 Task: Look for products in the category "Babies & Kids" from Thinkbaby only.
Action: Mouse moved to (316, 123)
Screenshot: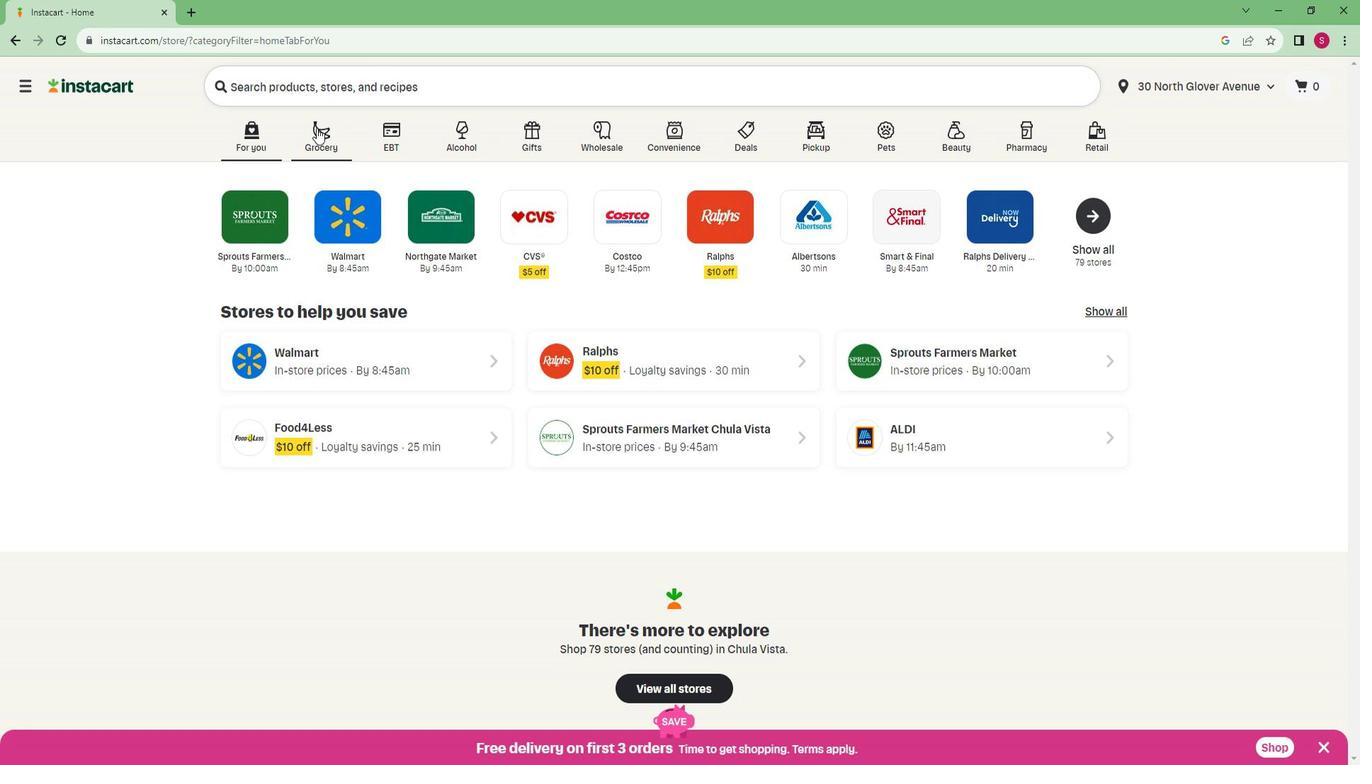 
Action: Mouse pressed left at (316, 123)
Screenshot: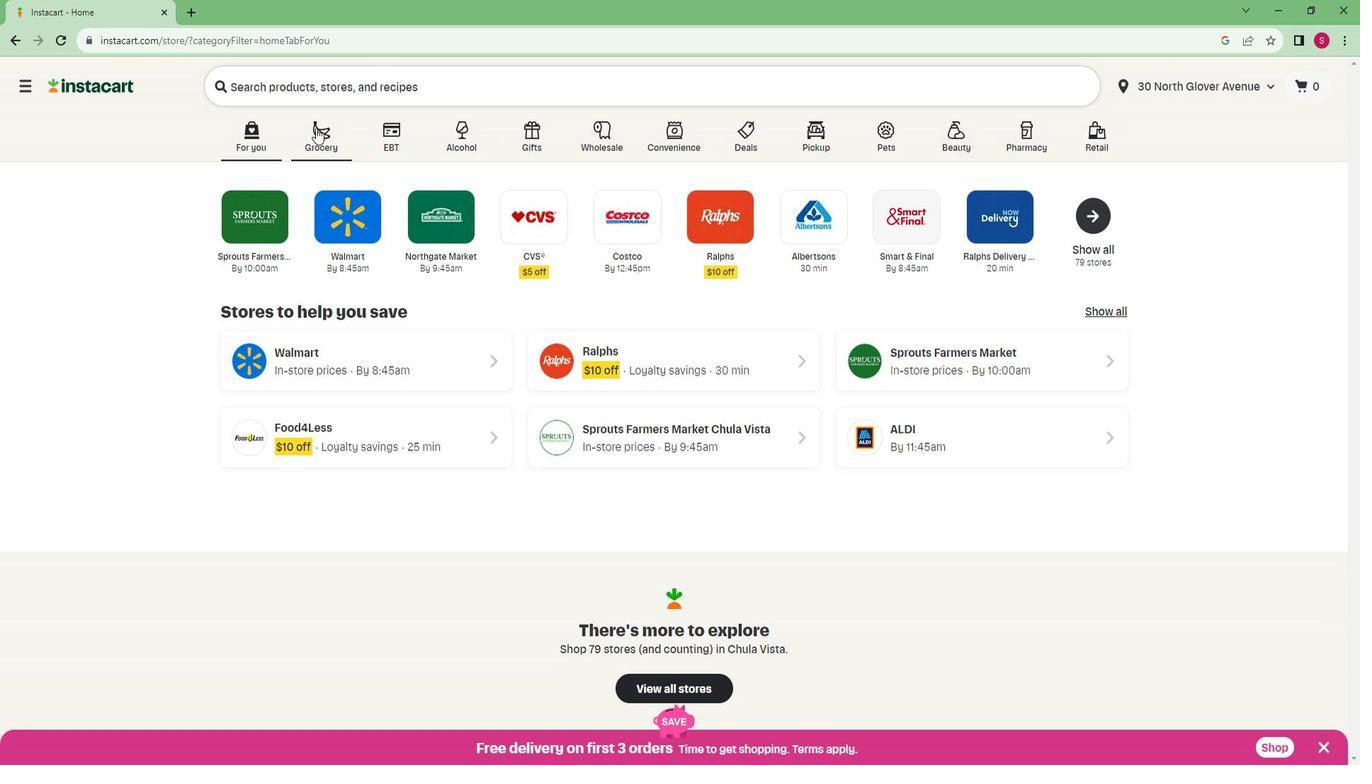 
Action: Mouse moved to (288, 389)
Screenshot: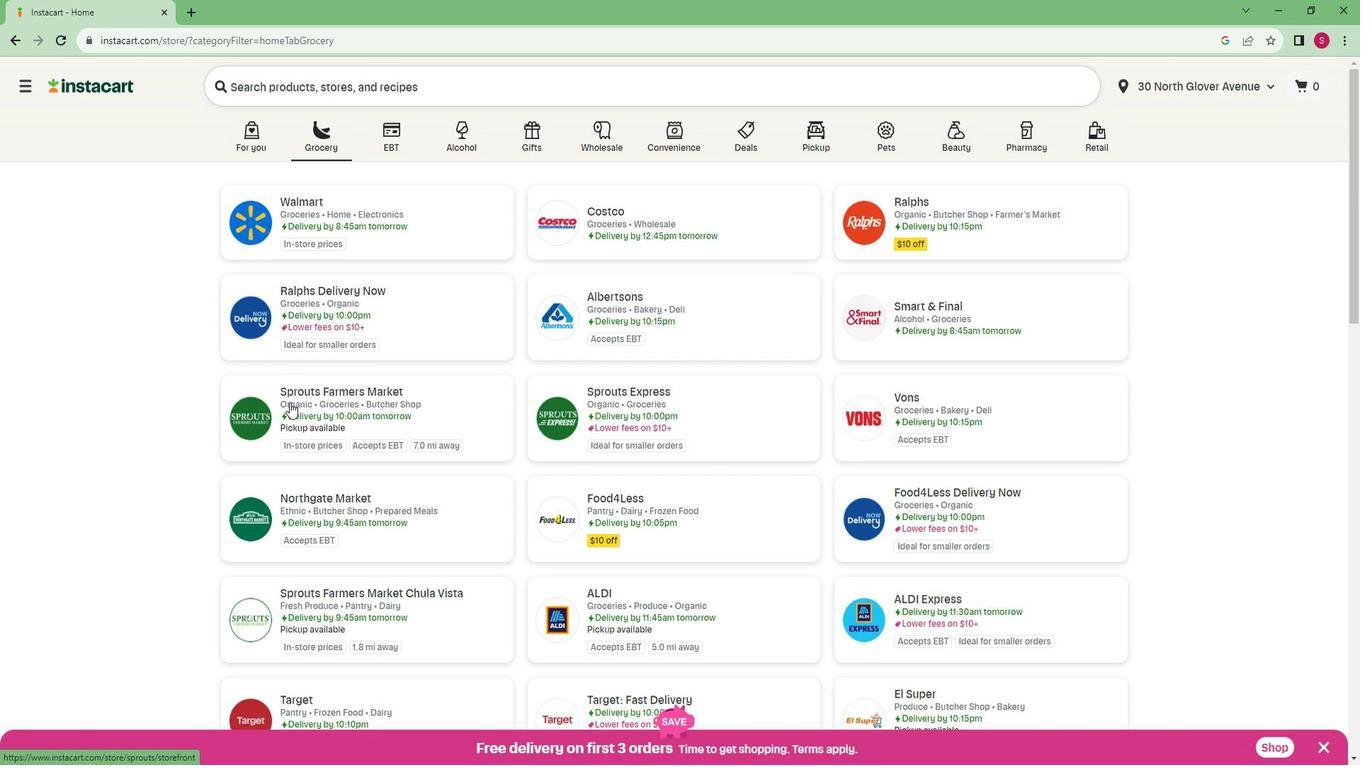 
Action: Mouse pressed left at (288, 389)
Screenshot: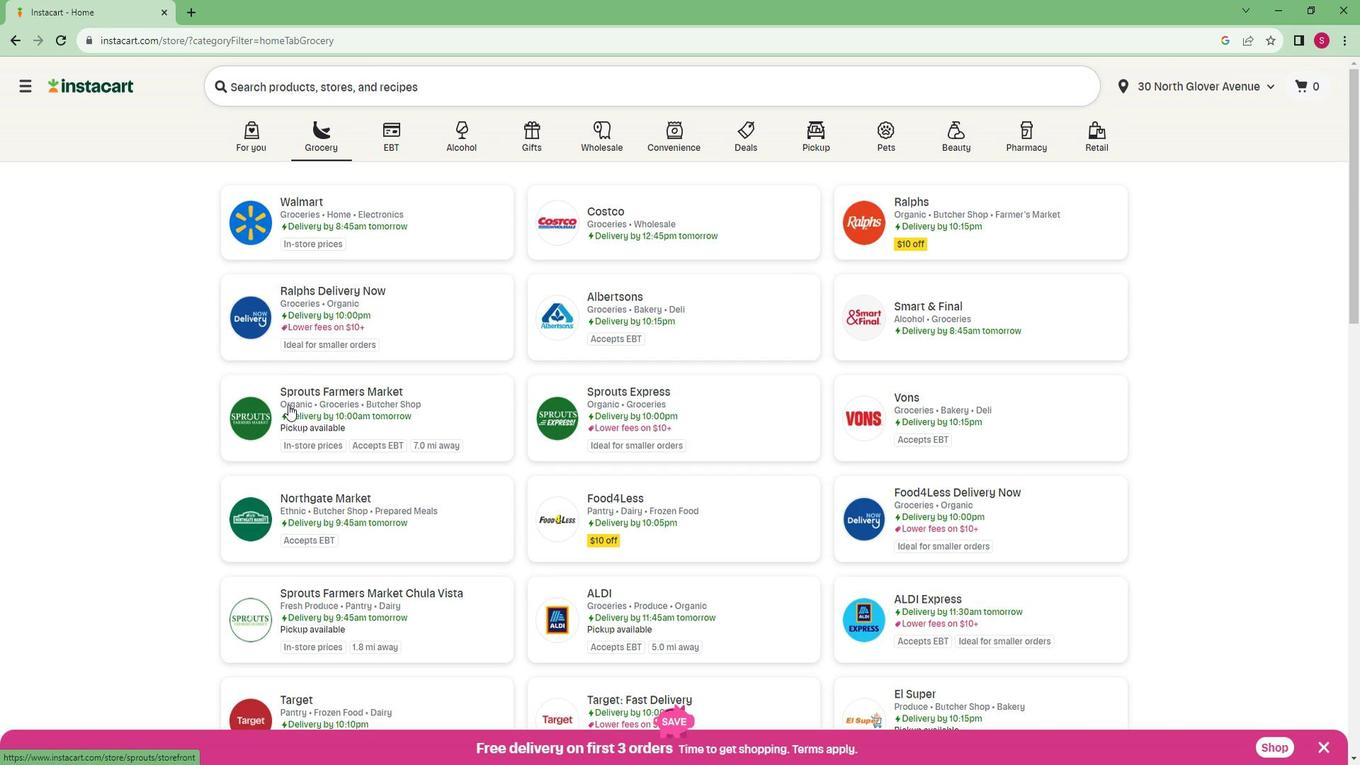 
Action: Mouse moved to (85, 557)
Screenshot: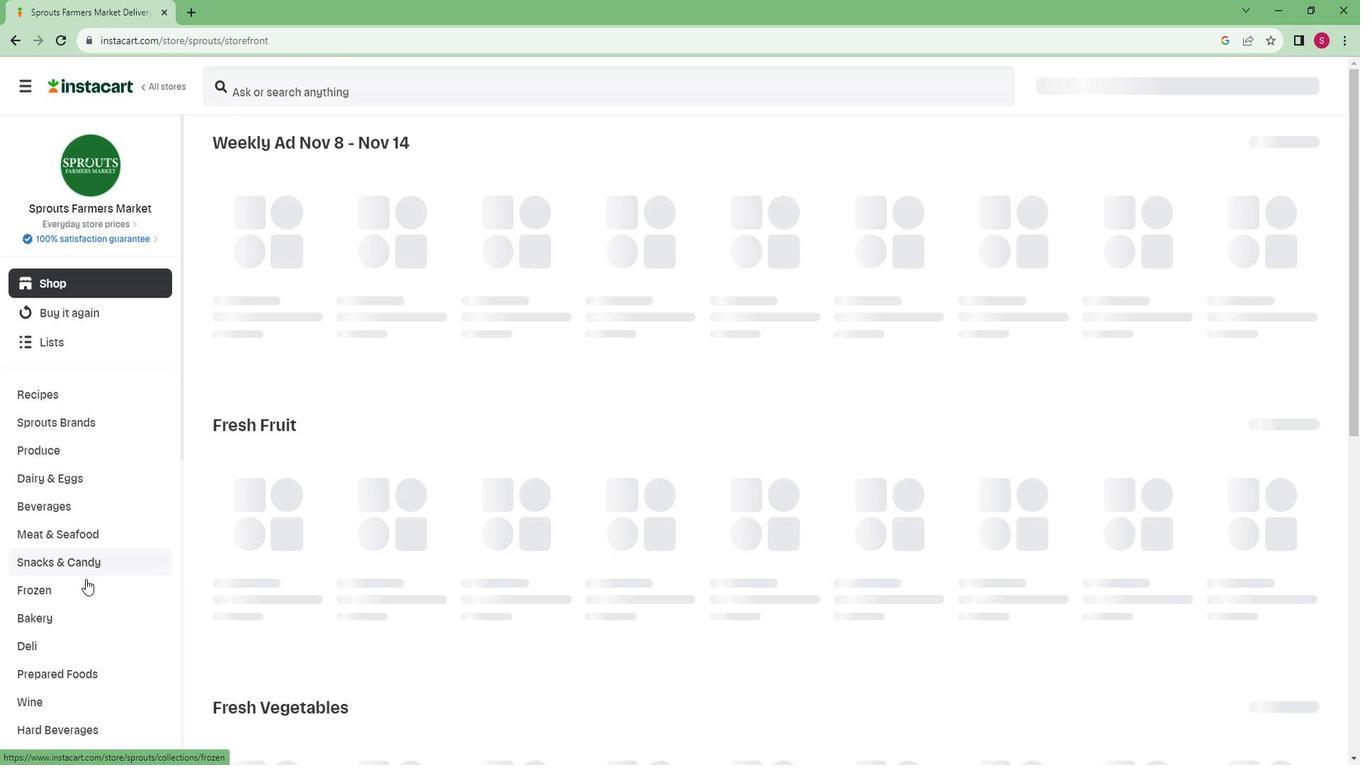 
Action: Mouse scrolled (85, 557) with delta (0, 0)
Screenshot: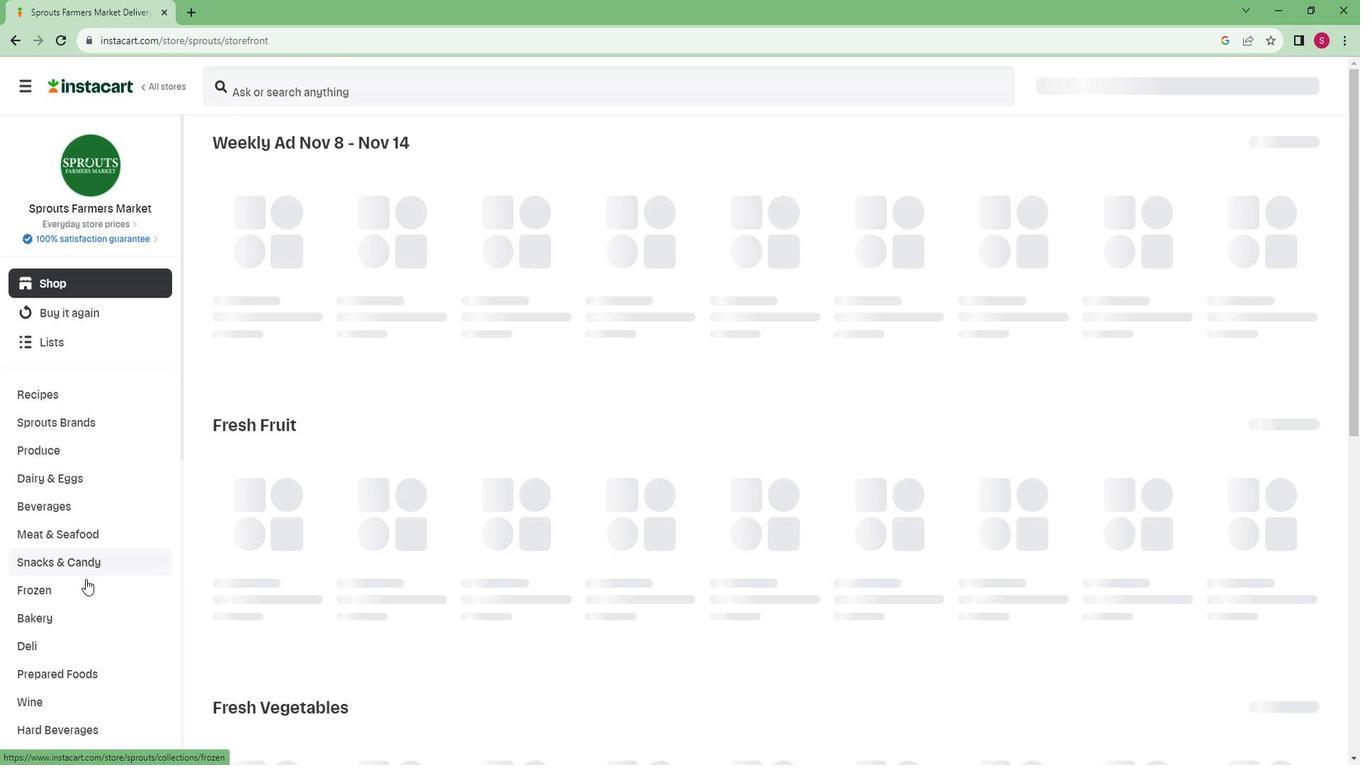
Action: Mouse scrolled (85, 557) with delta (0, 0)
Screenshot: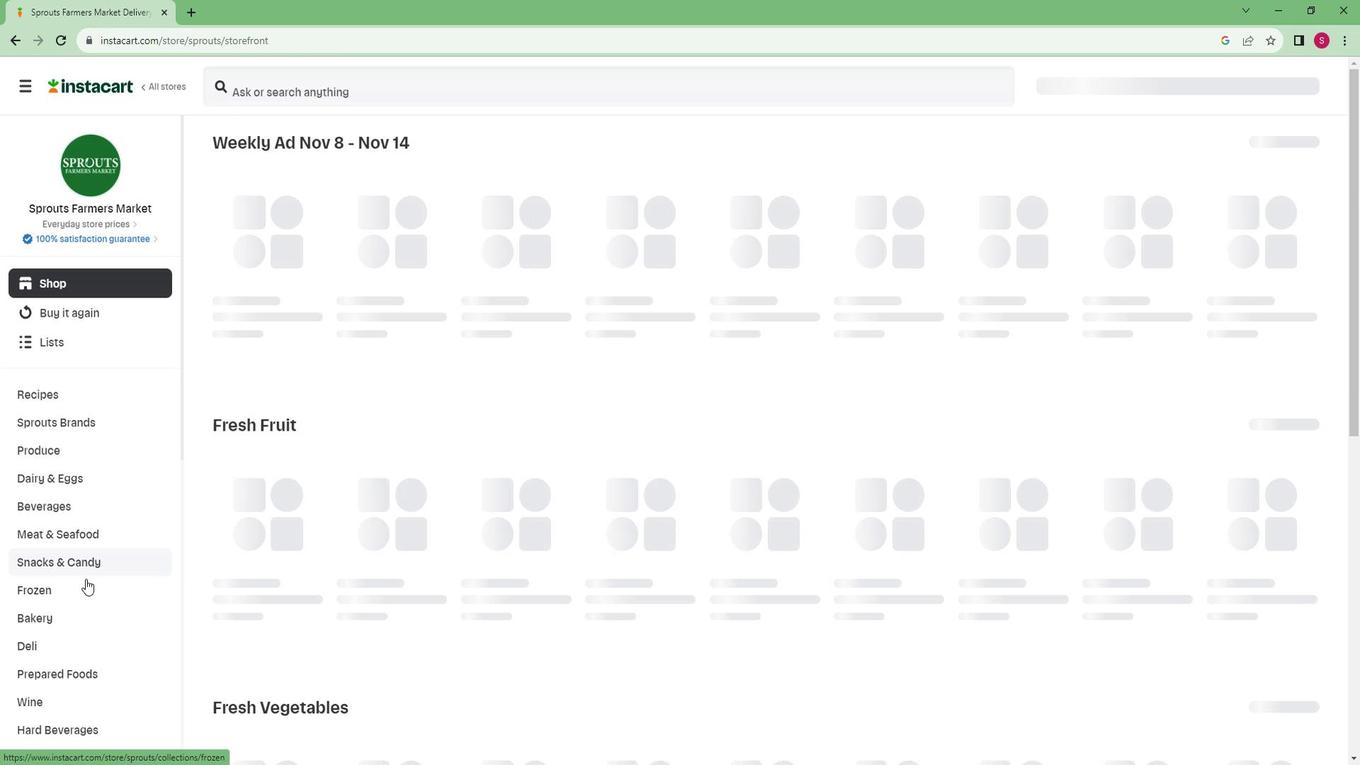 
Action: Mouse moved to (85, 558)
Screenshot: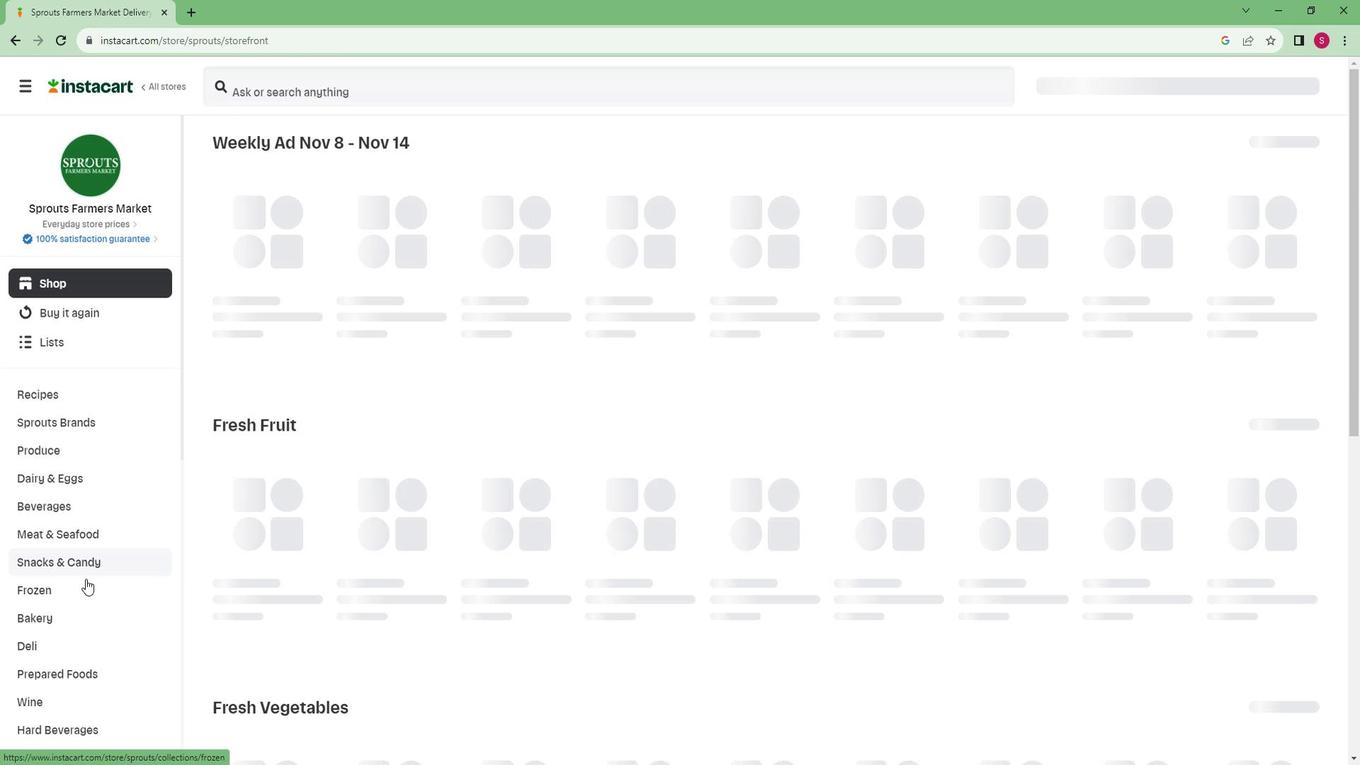 
Action: Mouse scrolled (85, 557) with delta (0, 0)
Screenshot: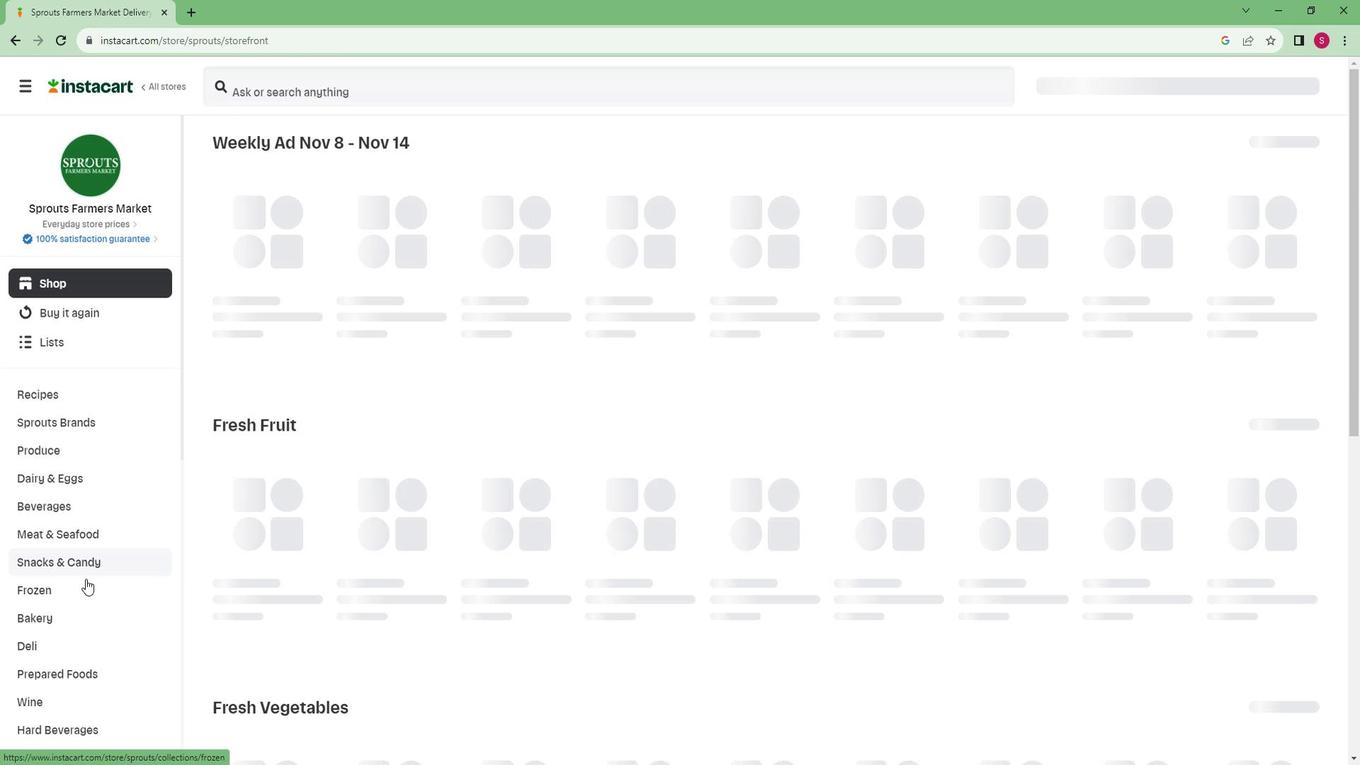 
Action: Mouse scrolled (85, 557) with delta (0, 0)
Screenshot: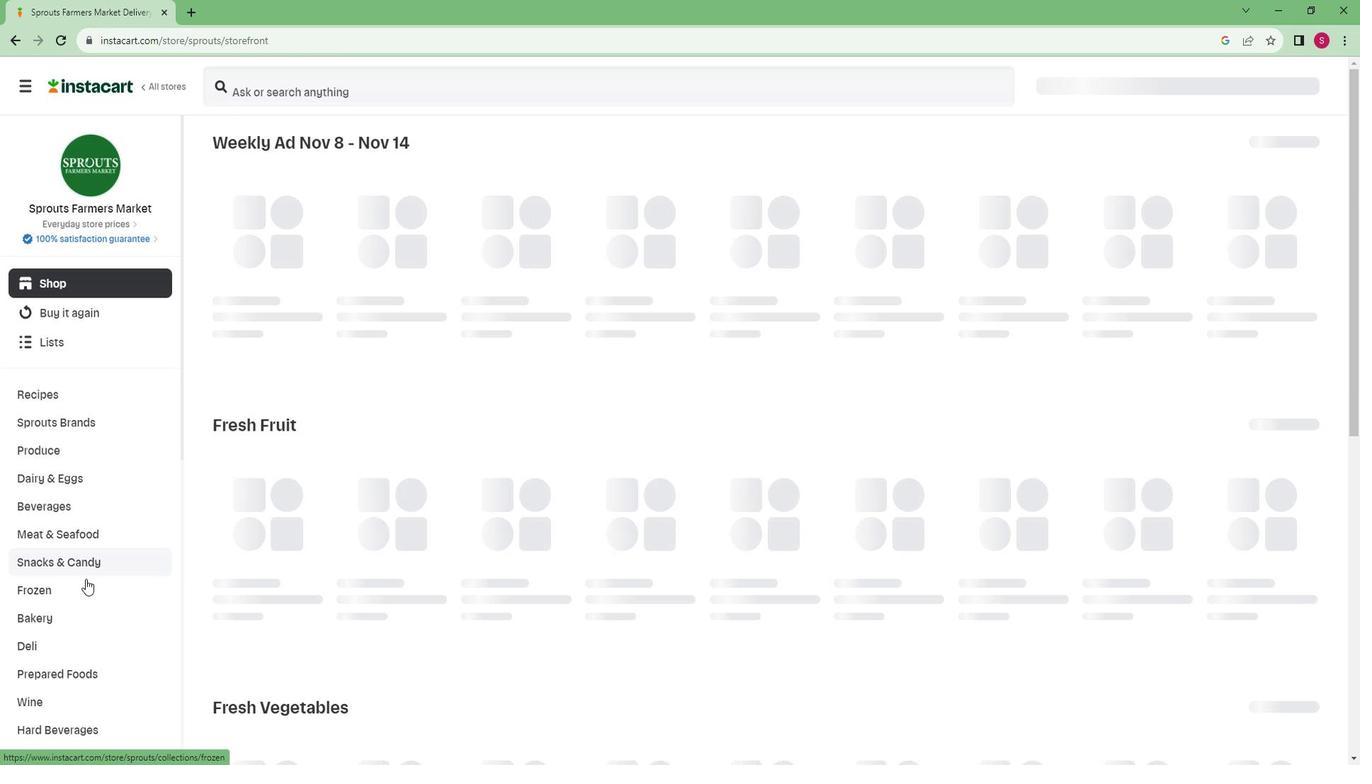 
Action: Mouse moved to (85, 558)
Screenshot: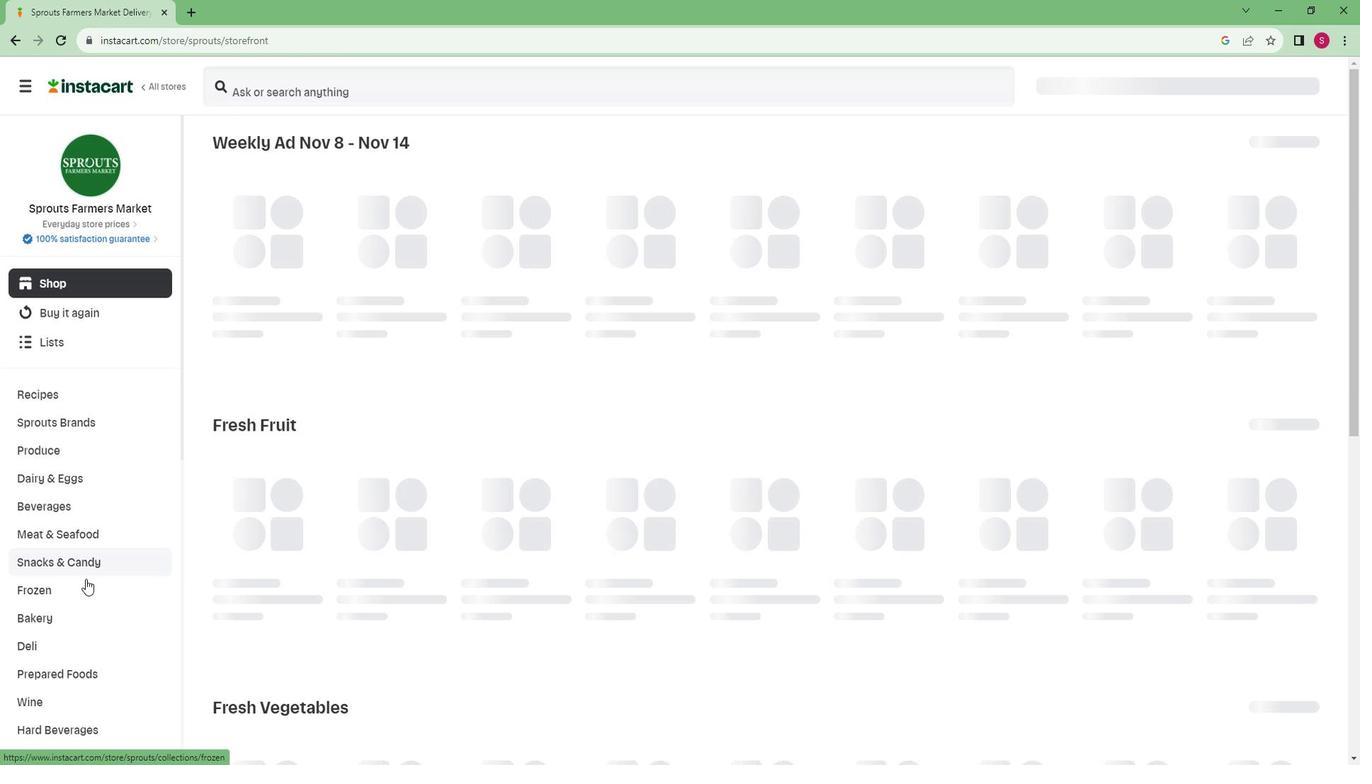 
Action: Mouse scrolled (85, 557) with delta (0, 0)
Screenshot: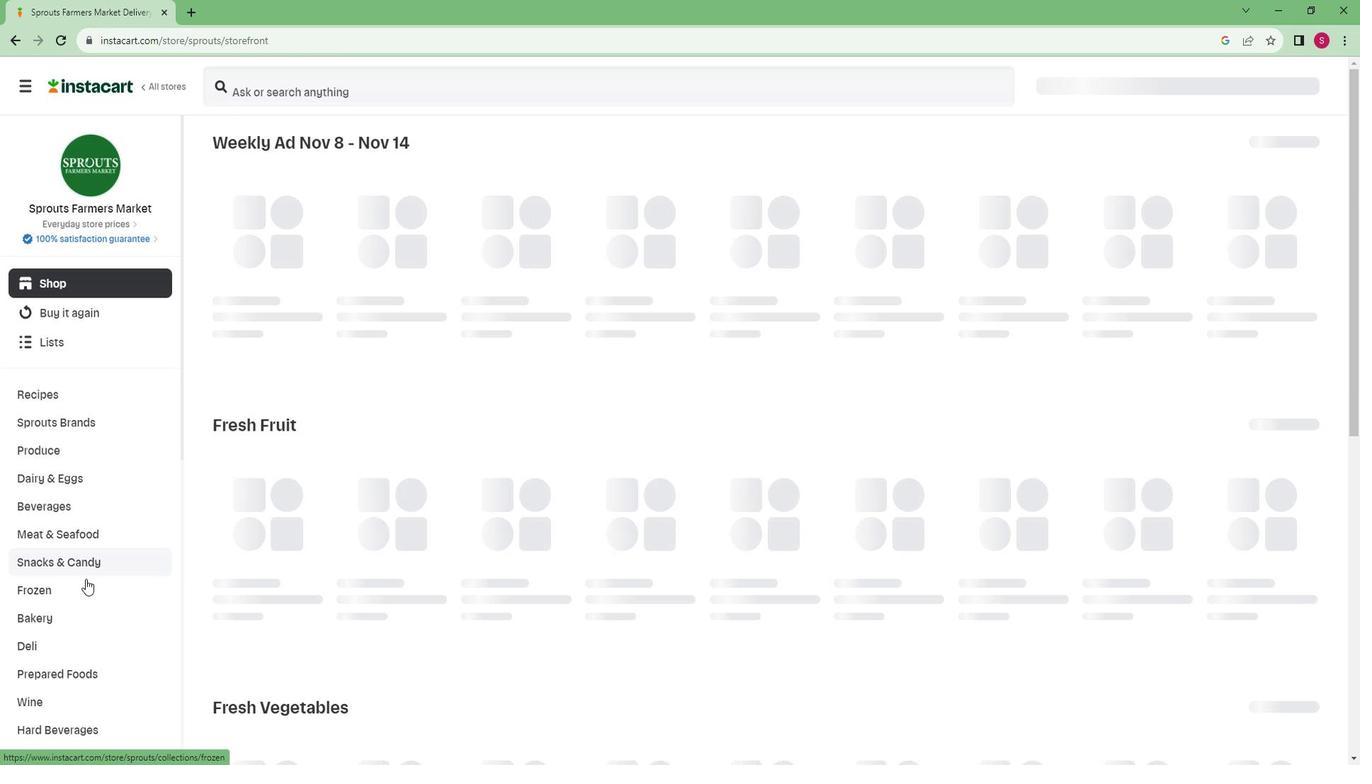 
Action: Mouse moved to (84, 558)
Screenshot: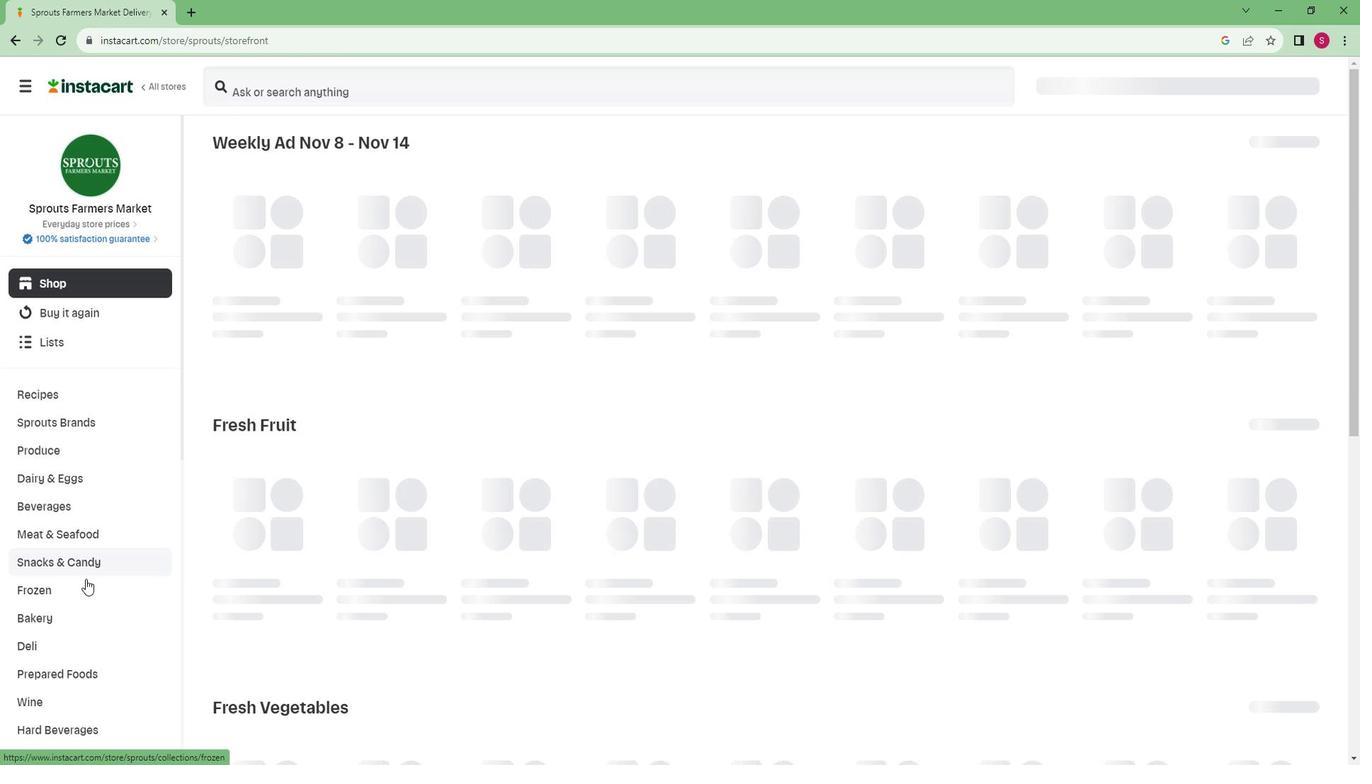 
Action: Mouse scrolled (84, 557) with delta (0, 0)
Screenshot: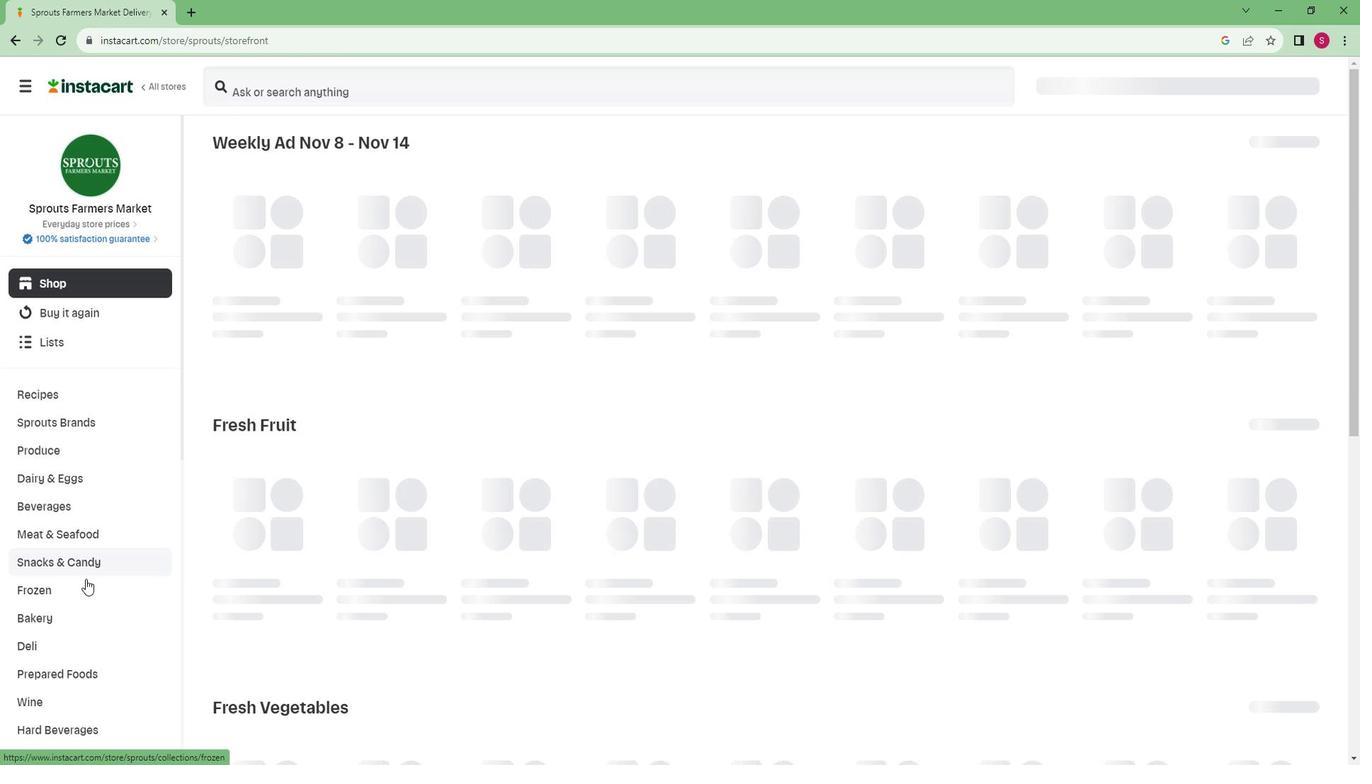 
Action: Mouse moved to (83, 558)
Screenshot: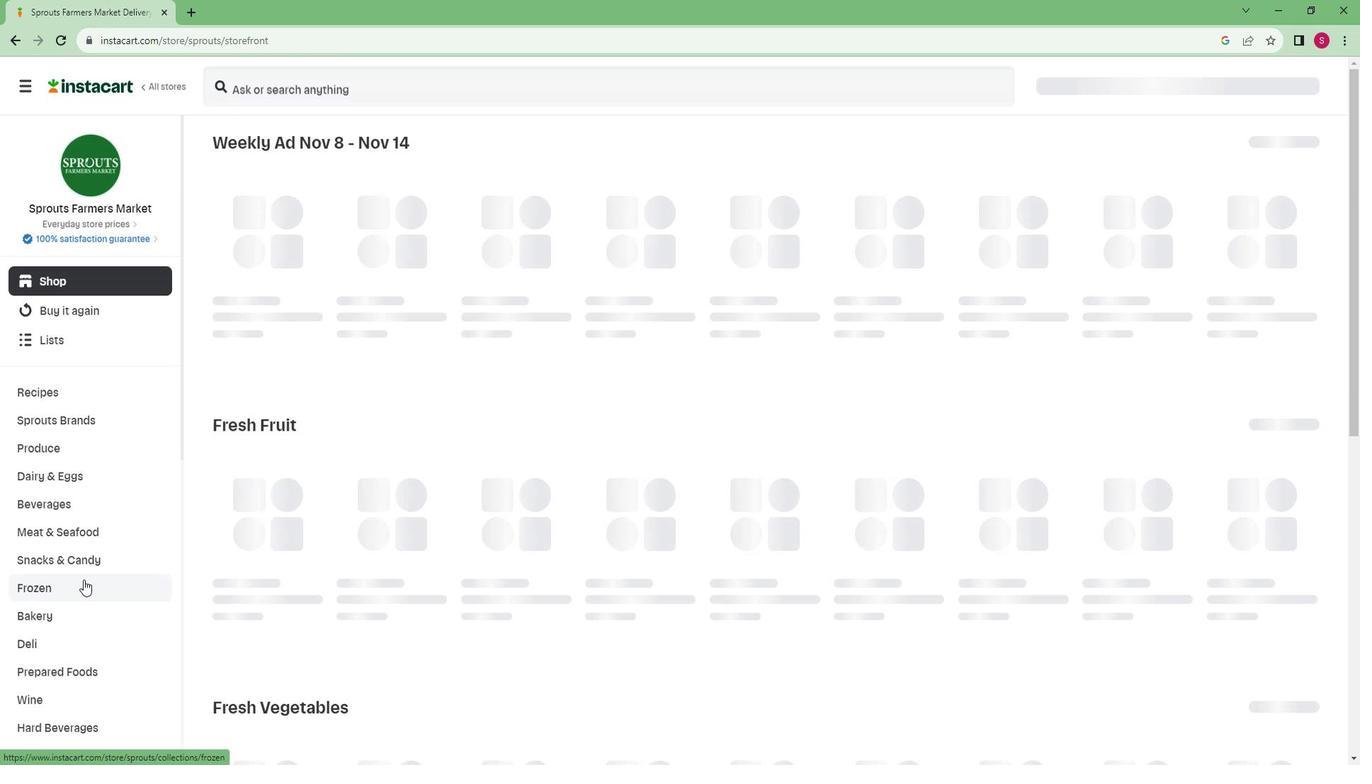 
Action: Mouse scrolled (83, 557) with delta (0, 0)
Screenshot: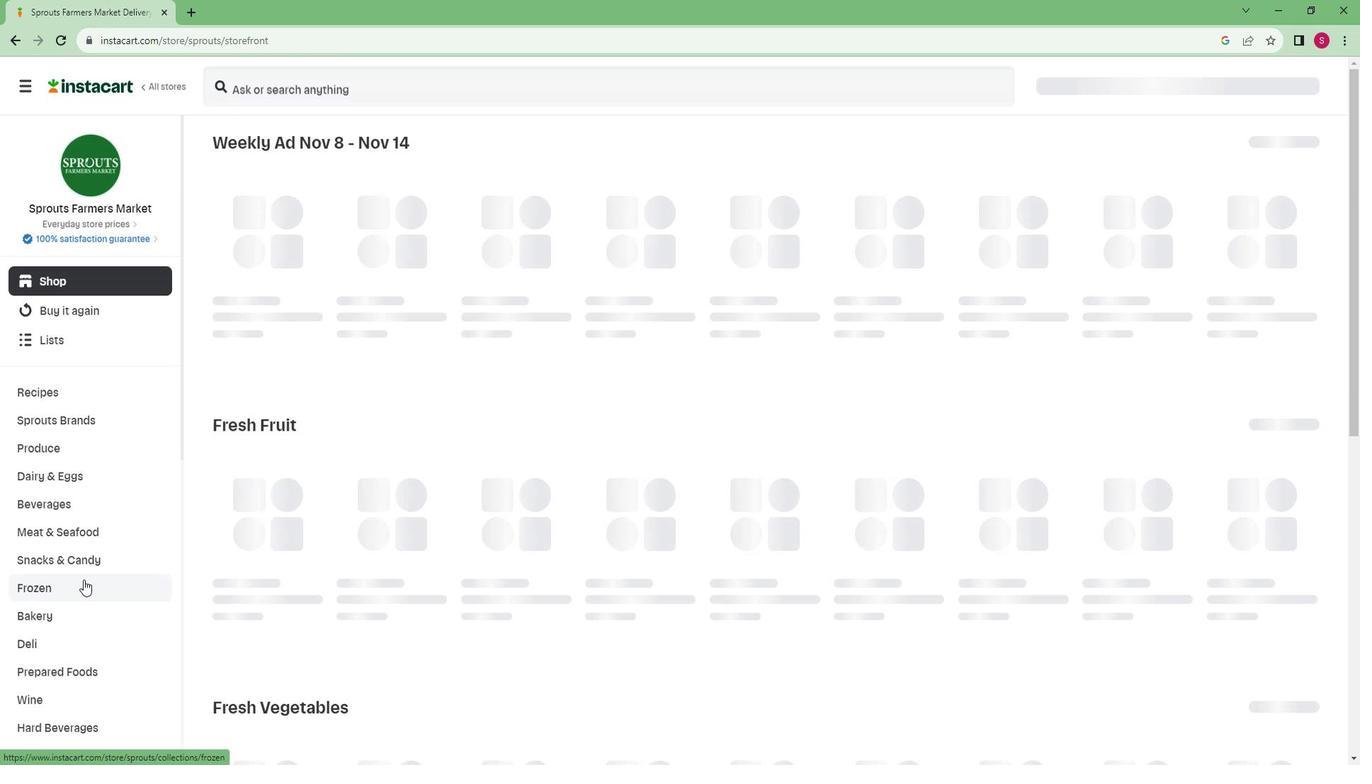 
Action: Mouse moved to (77, 549)
Screenshot: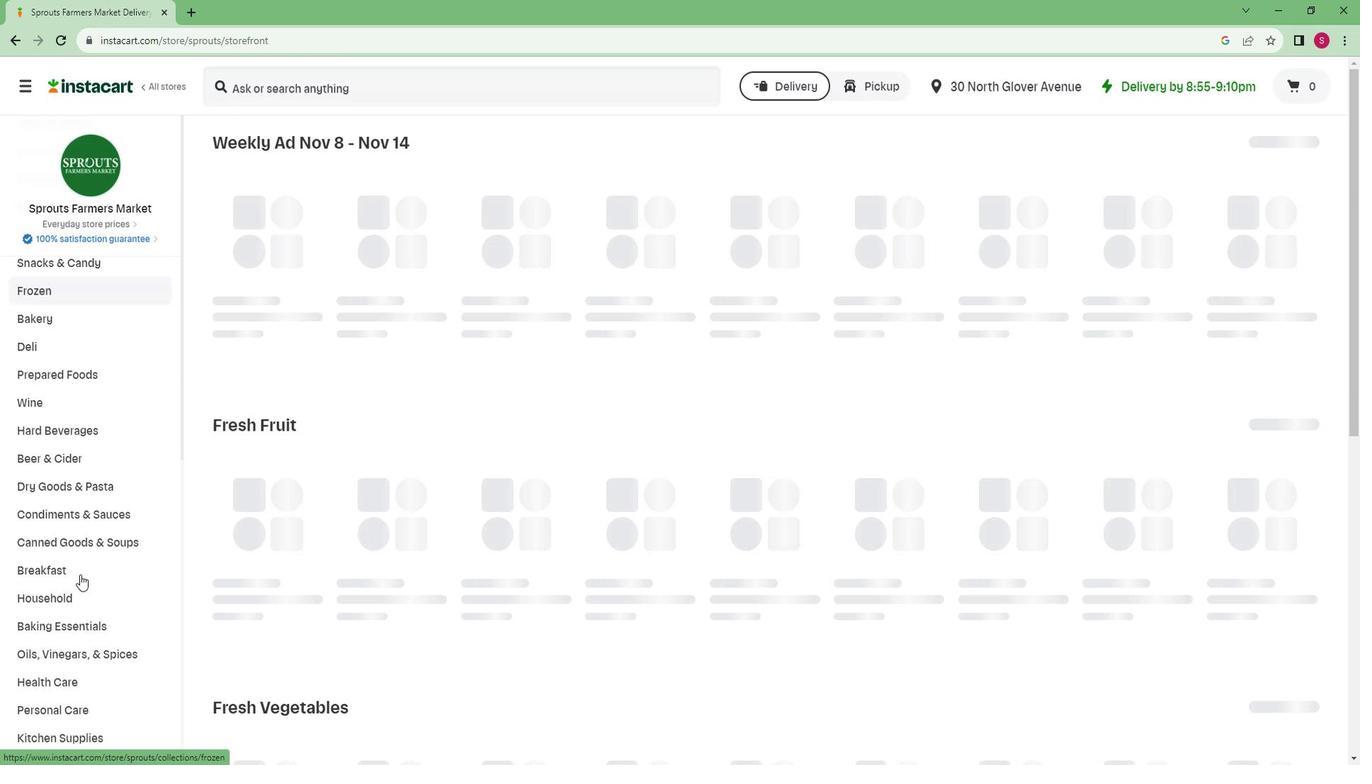 
Action: Mouse scrolled (77, 548) with delta (0, 0)
Screenshot: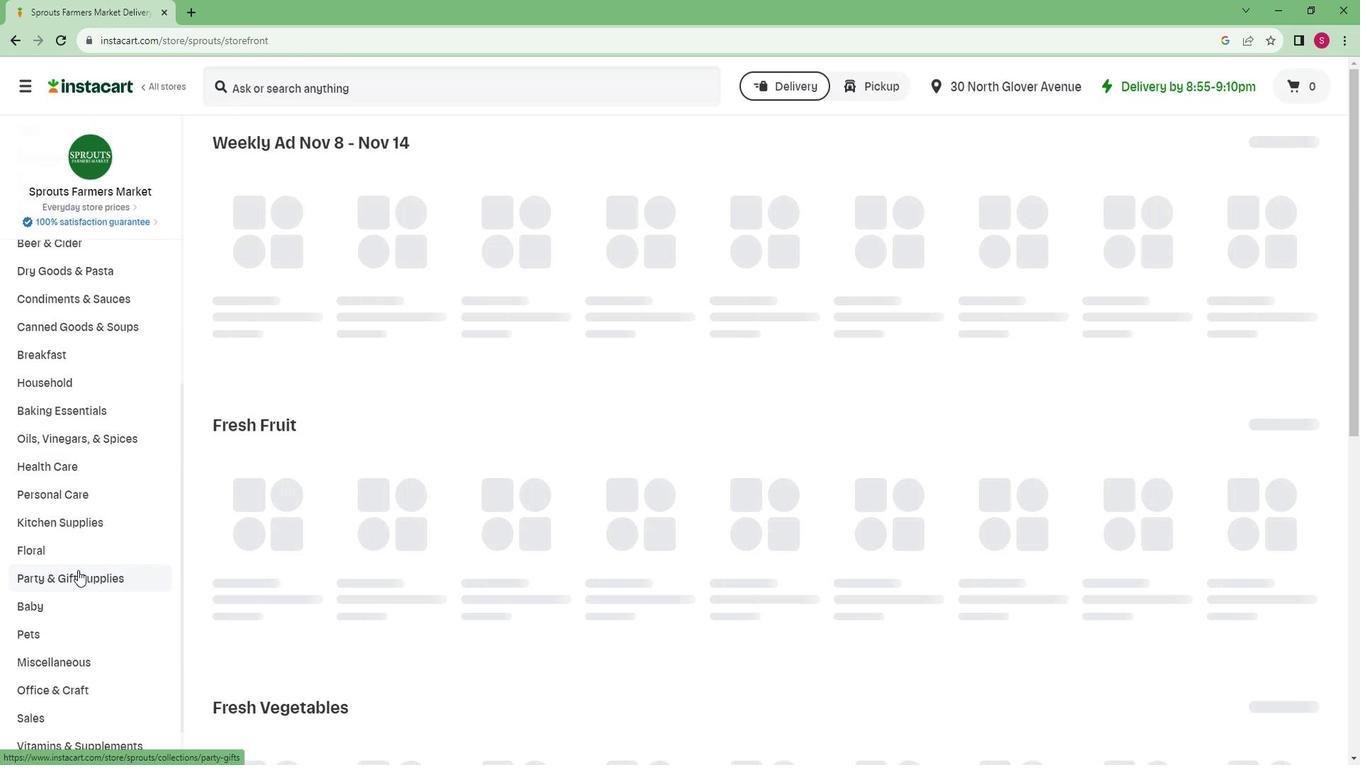 
Action: Mouse scrolled (77, 548) with delta (0, 0)
Screenshot: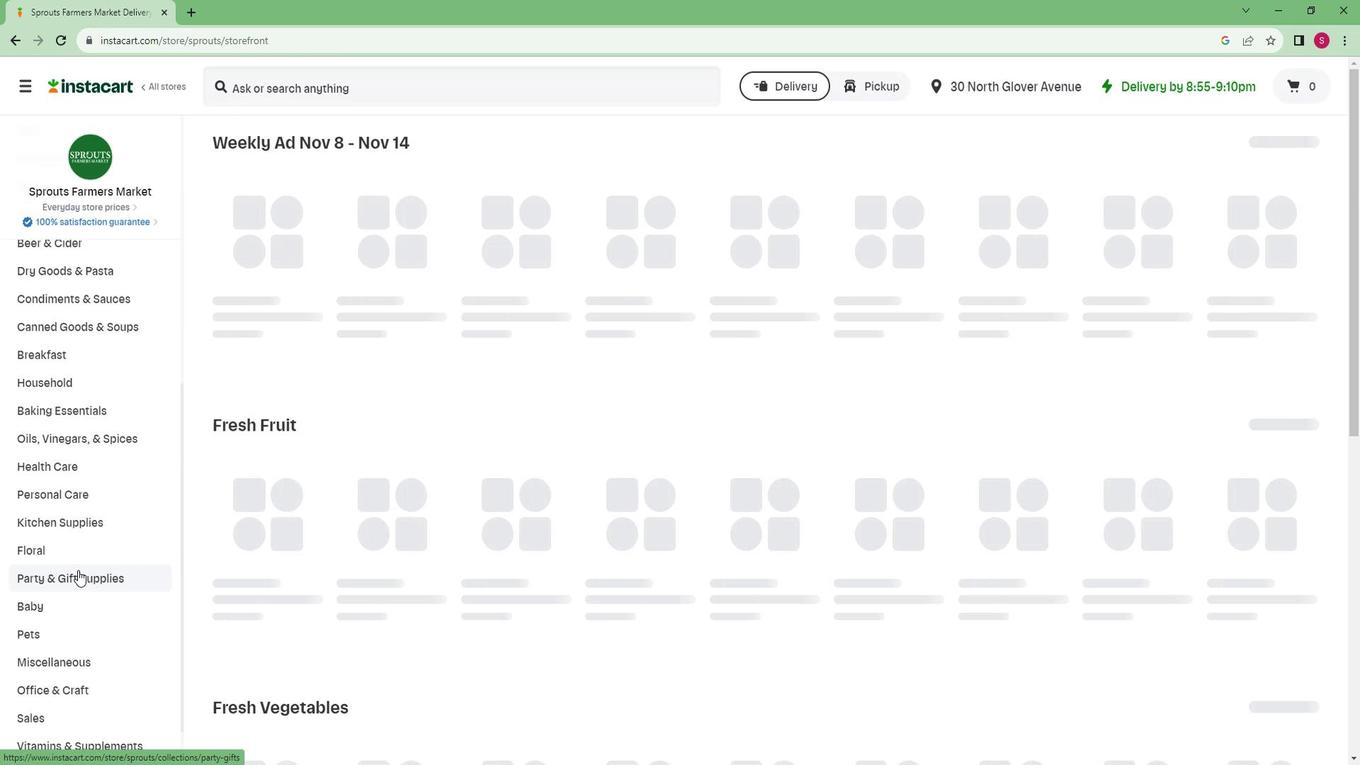 
Action: Mouse scrolled (77, 548) with delta (0, 0)
Screenshot: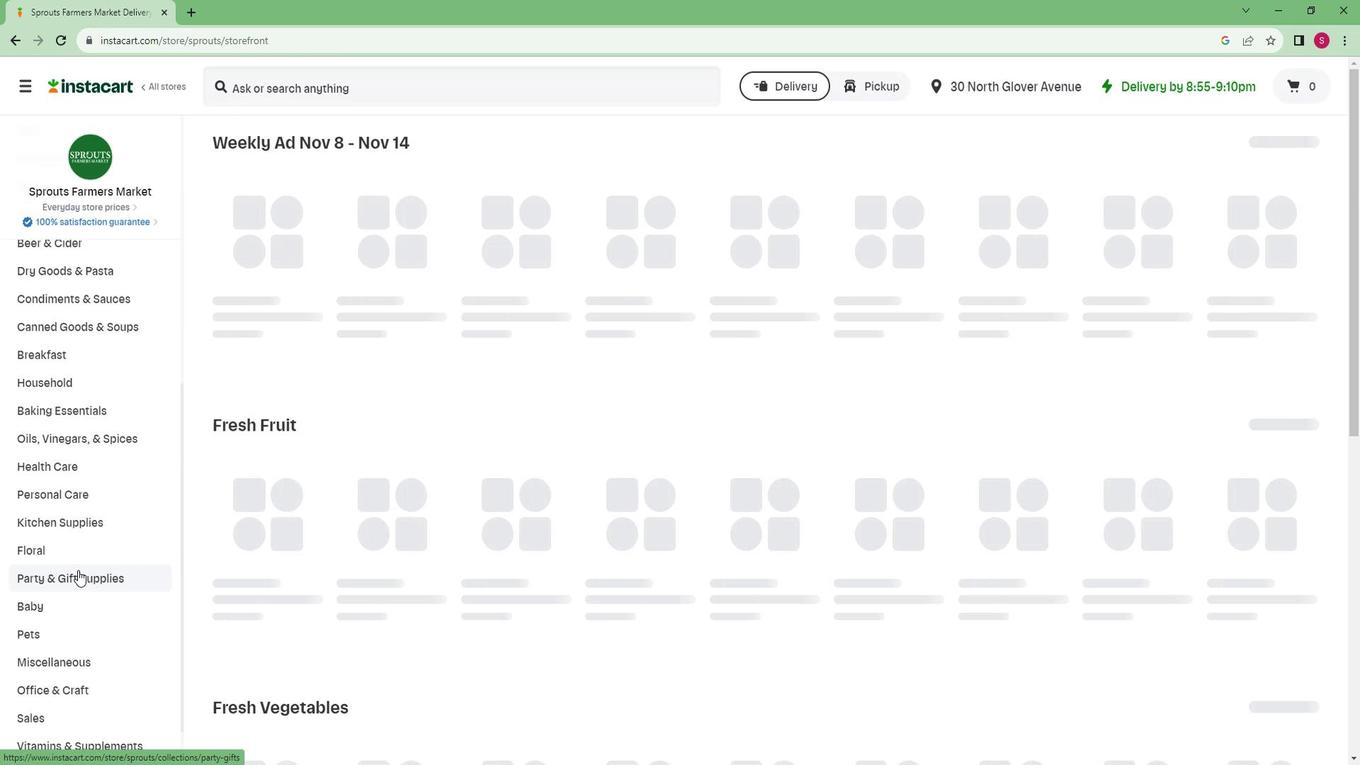 
Action: Mouse scrolled (77, 548) with delta (0, 0)
Screenshot: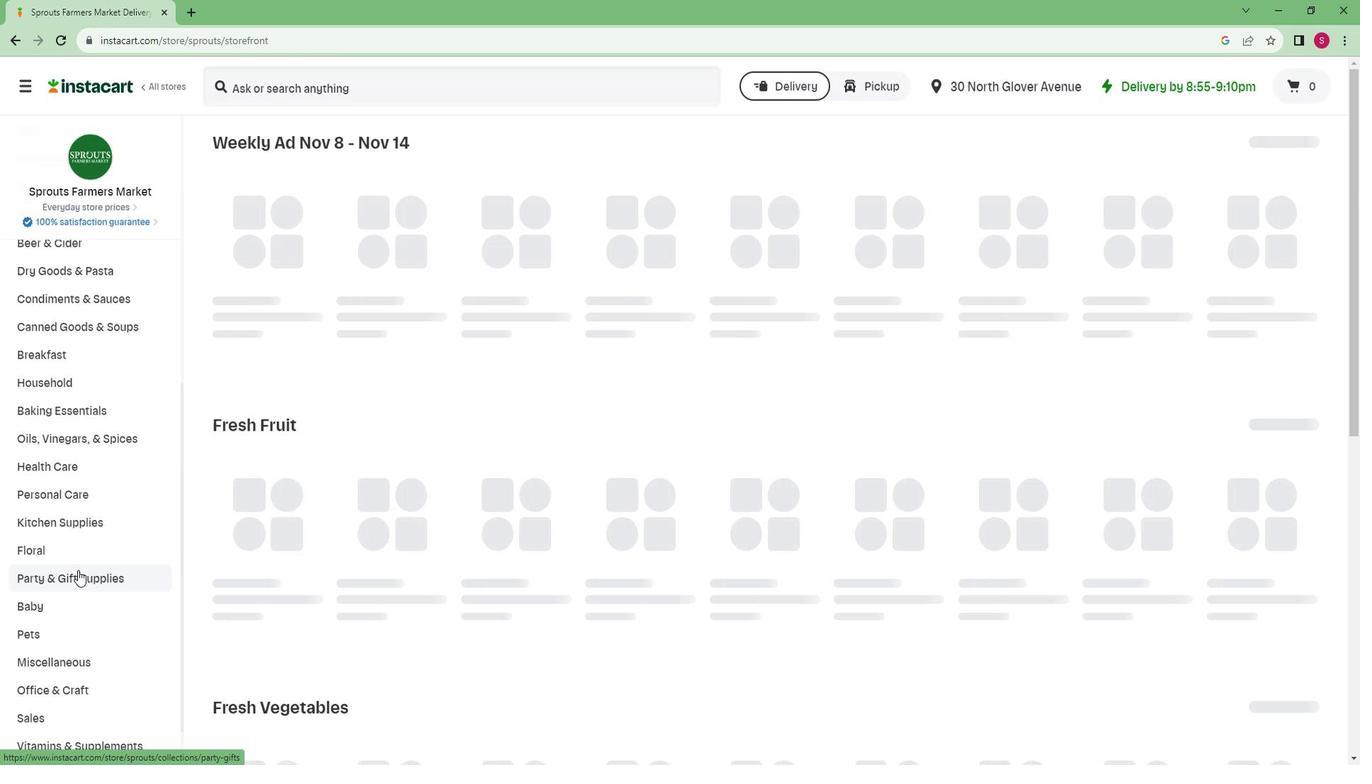 
Action: Mouse scrolled (77, 548) with delta (0, 0)
Screenshot: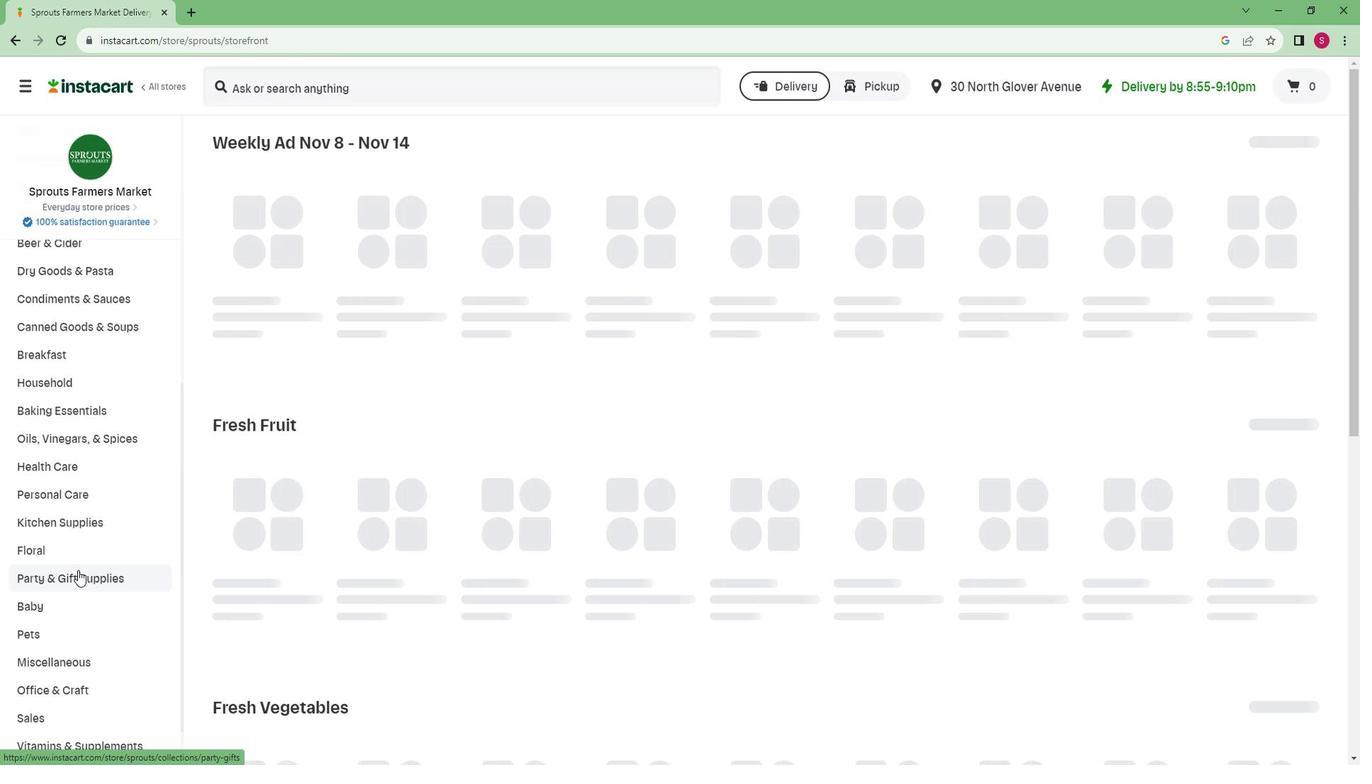 
Action: Mouse scrolled (77, 548) with delta (0, 0)
Screenshot: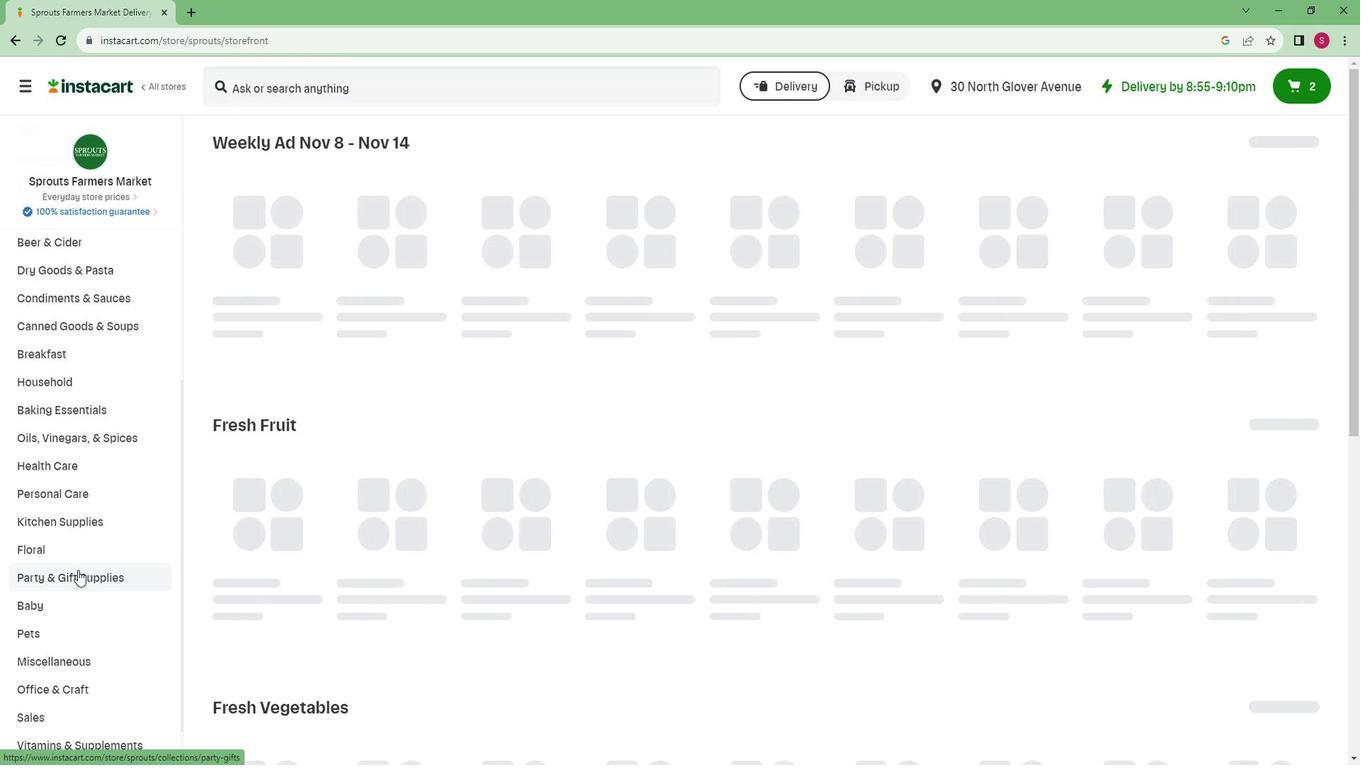 
Action: Mouse moved to (45, 683)
Screenshot: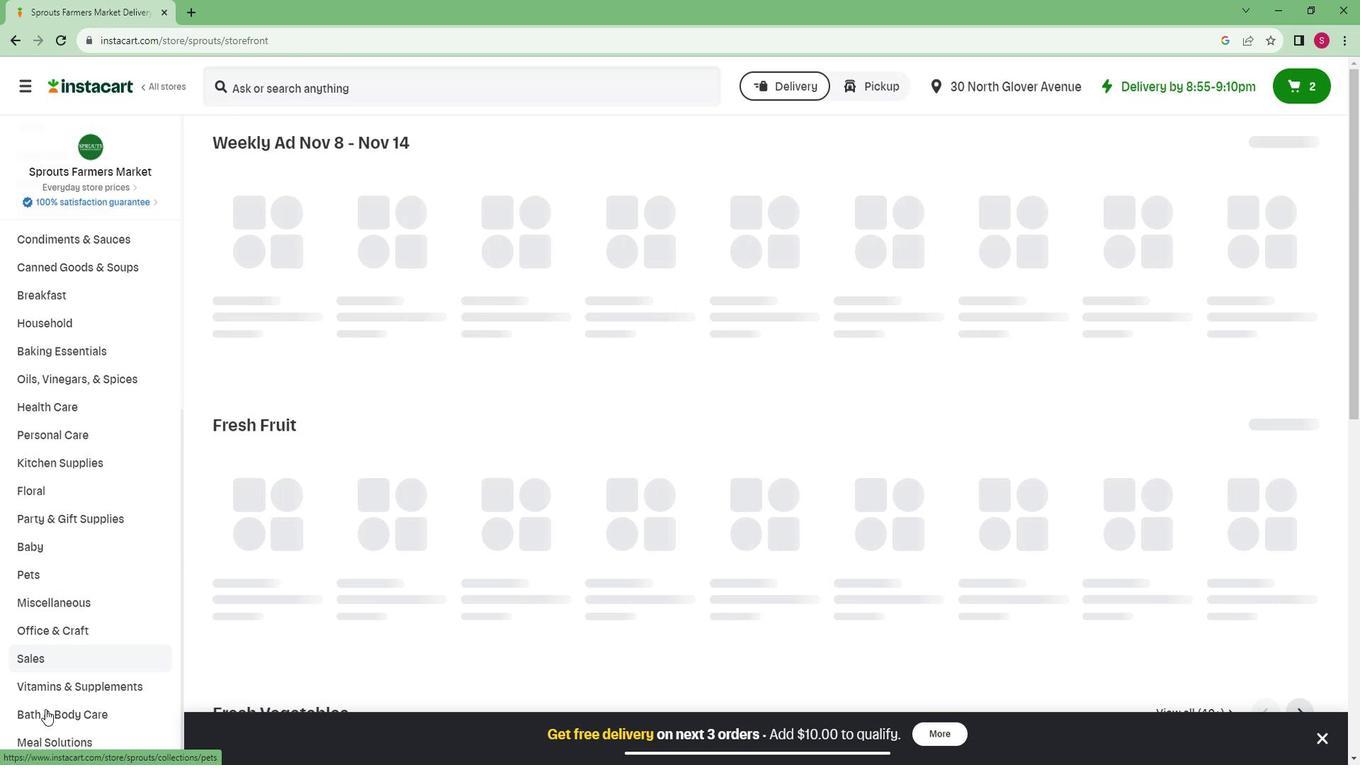 
Action: Mouse pressed left at (45, 683)
Screenshot: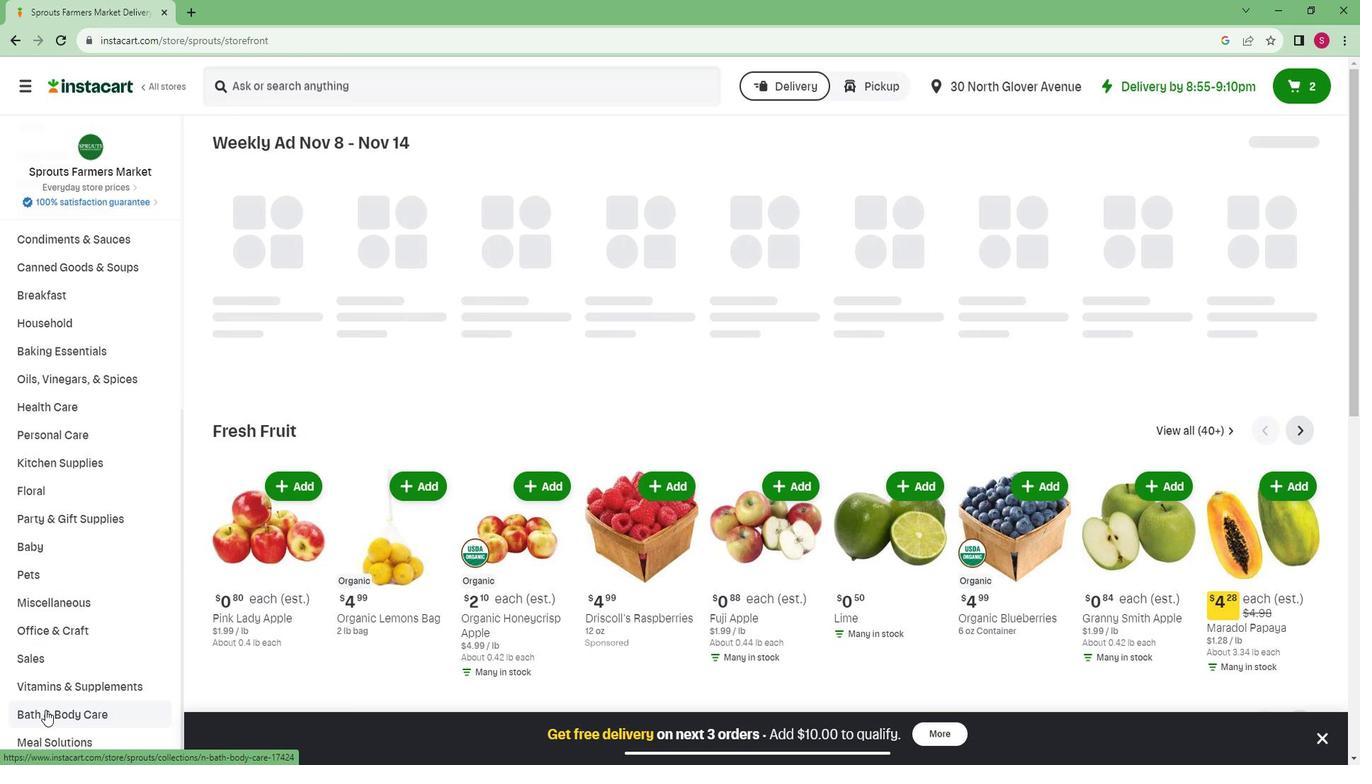 
Action: Mouse moved to (57, 637)
Screenshot: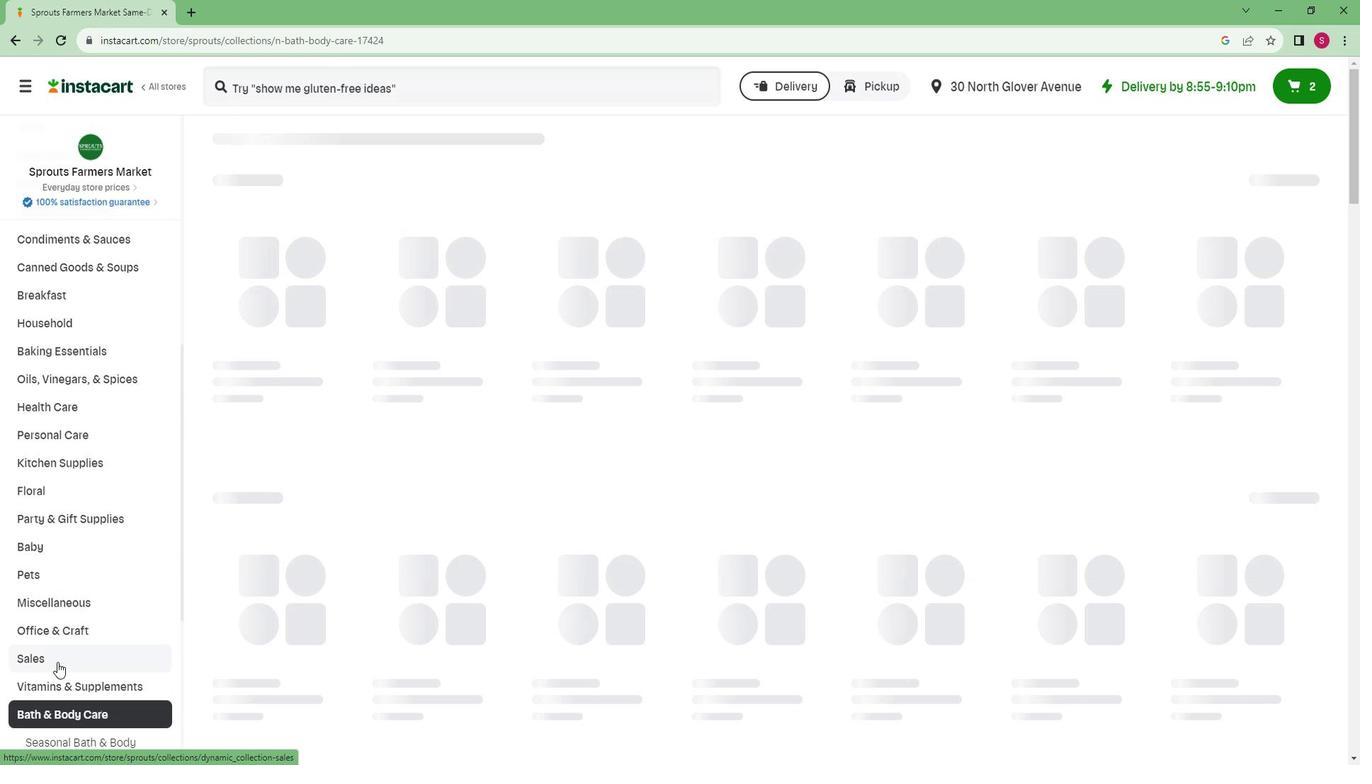 
Action: Mouse scrolled (57, 636) with delta (0, 0)
Screenshot: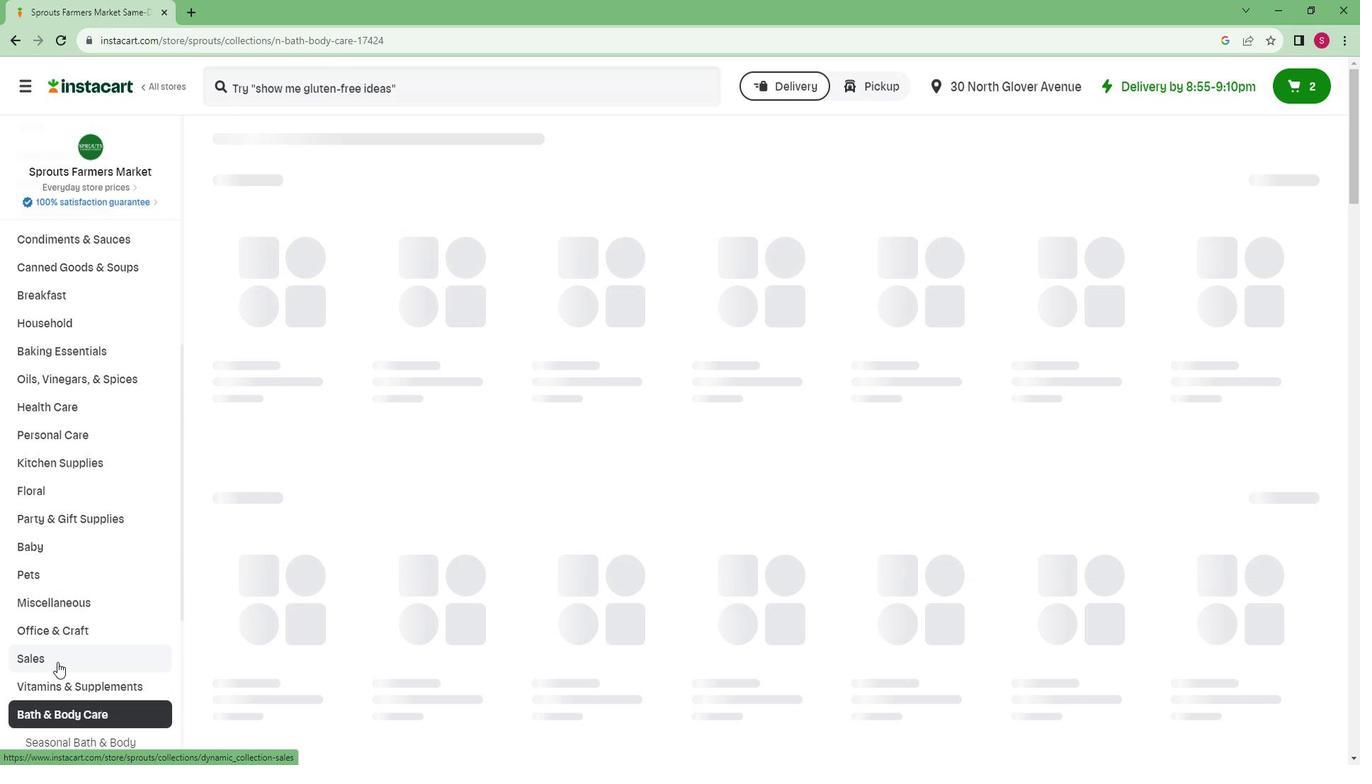 
Action: Mouse scrolled (57, 636) with delta (0, 0)
Screenshot: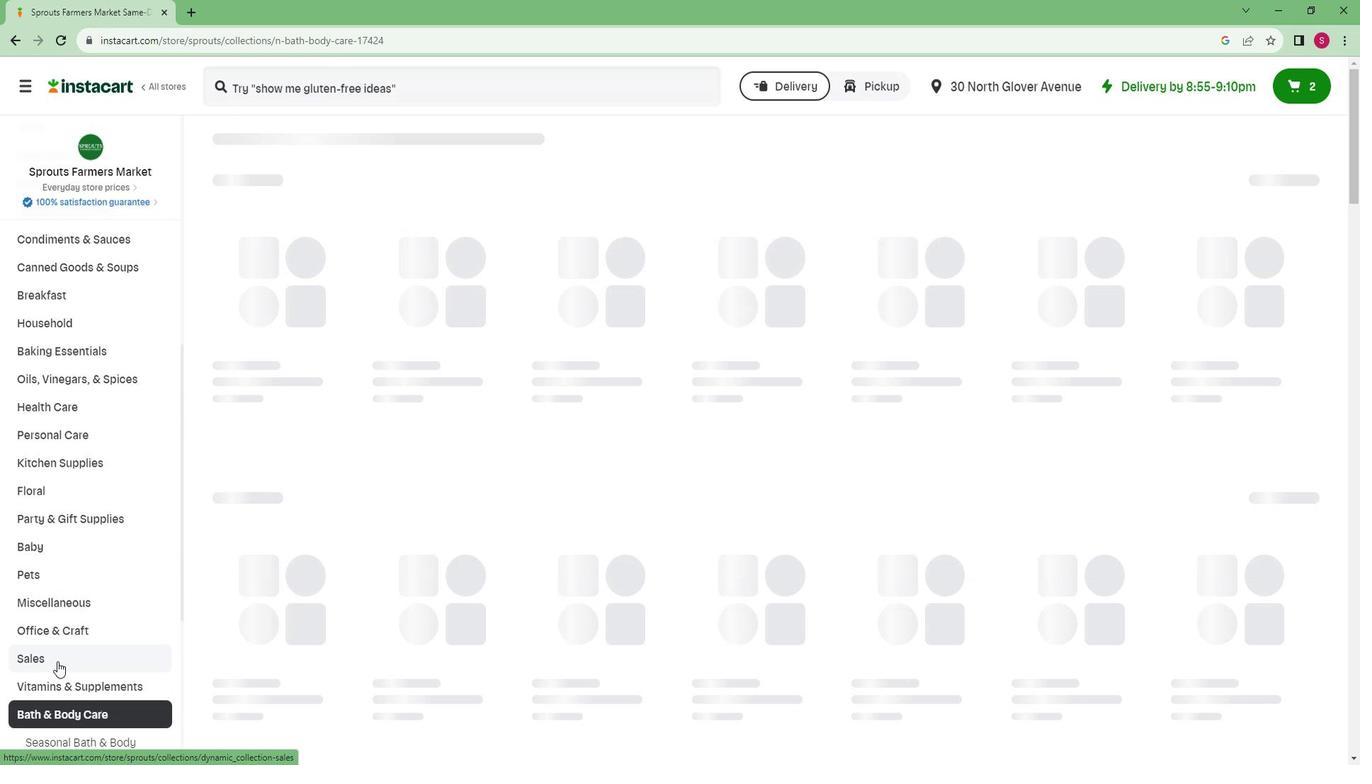 
Action: Mouse scrolled (57, 636) with delta (0, 0)
Screenshot: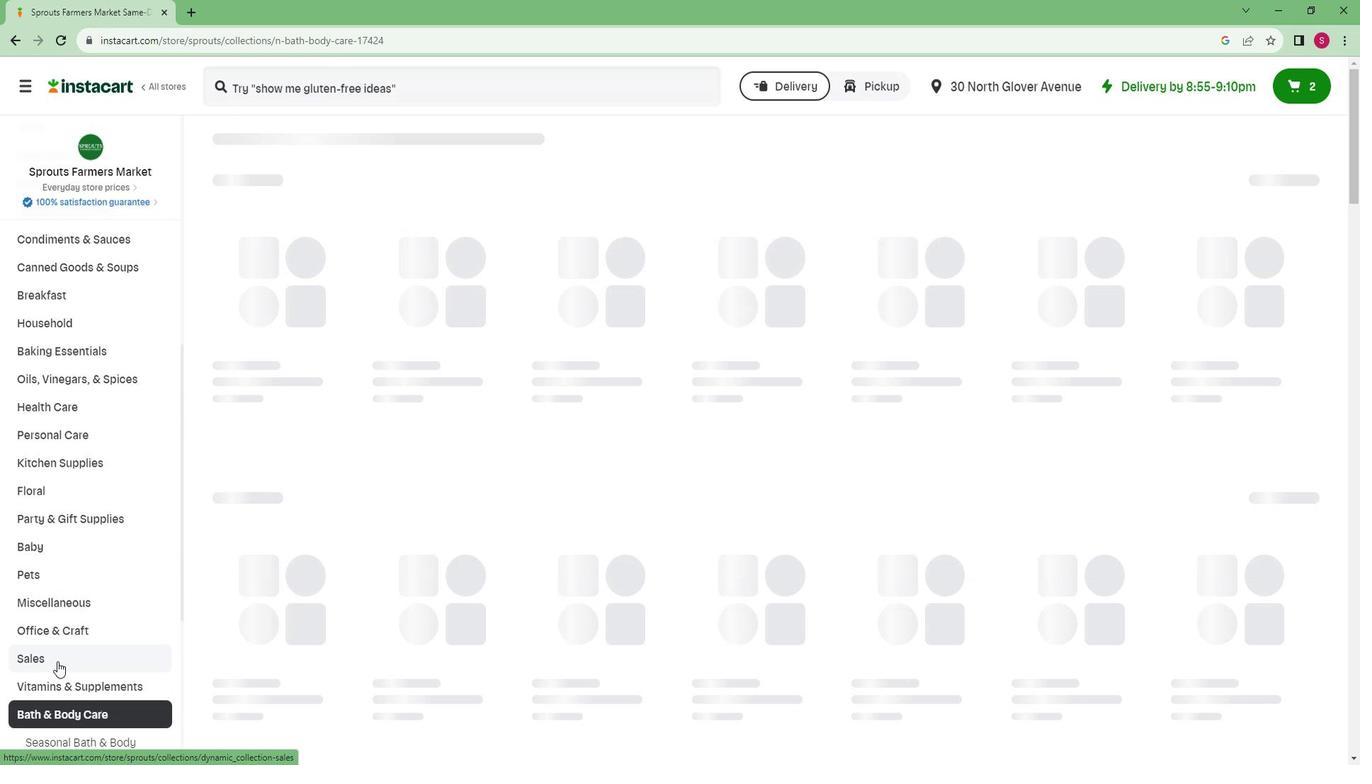 
Action: Mouse scrolled (57, 636) with delta (0, 0)
Screenshot: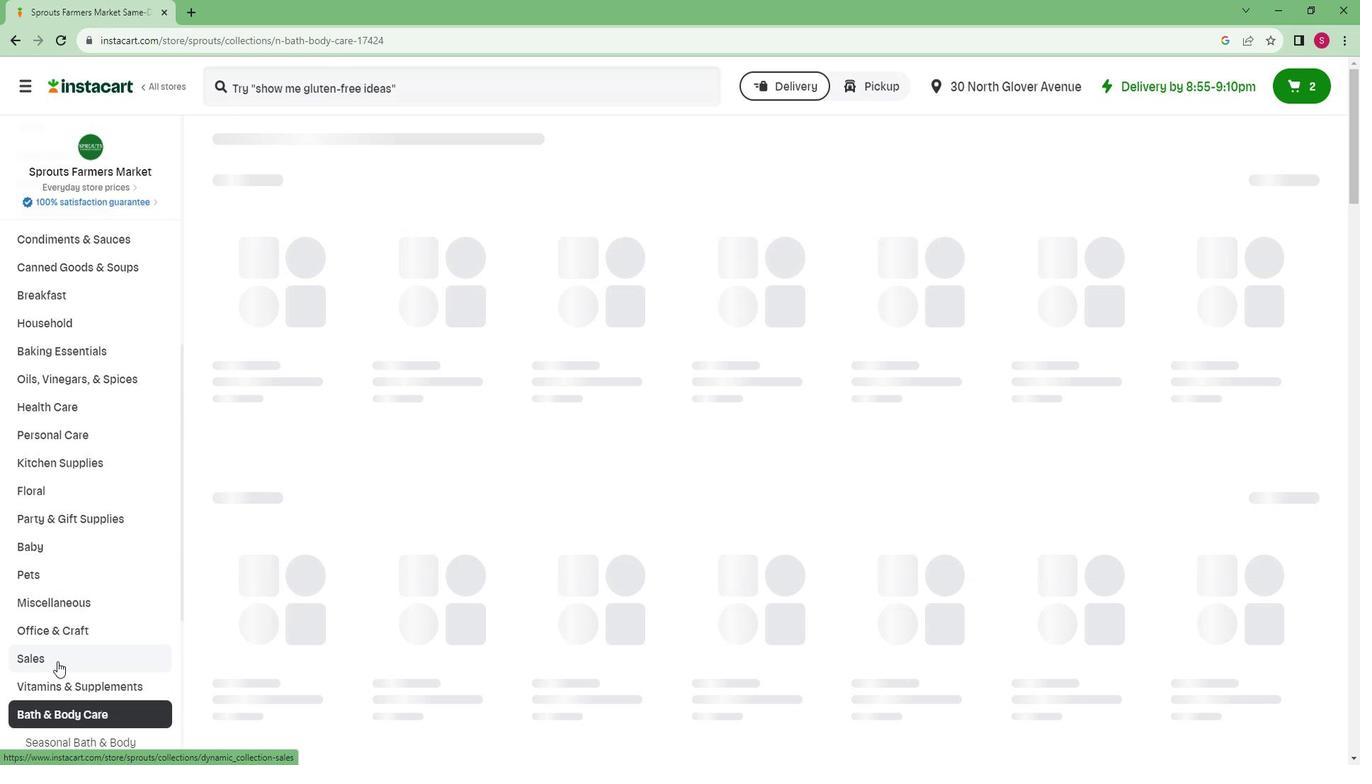 
Action: Mouse scrolled (57, 636) with delta (0, 0)
Screenshot: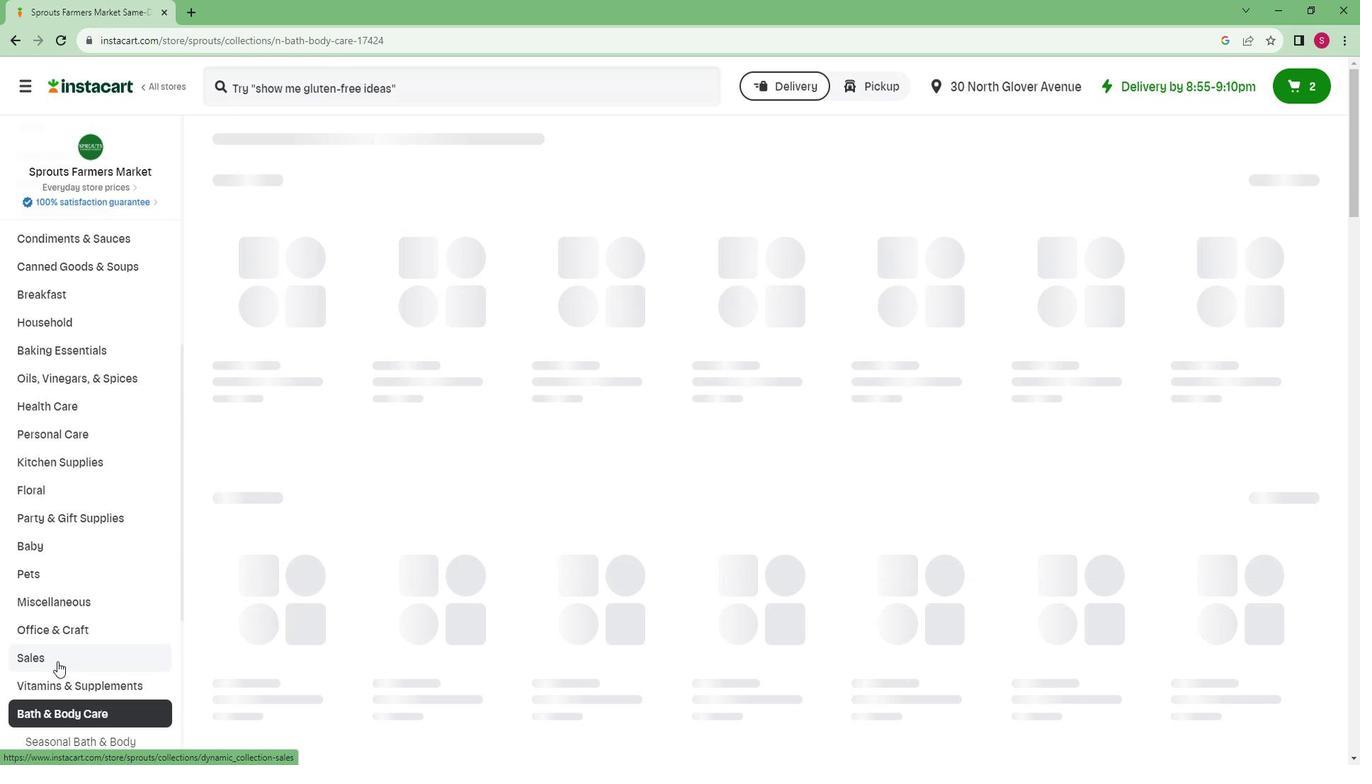 
Action: Mouse moved to (24, 657)
Screenshot: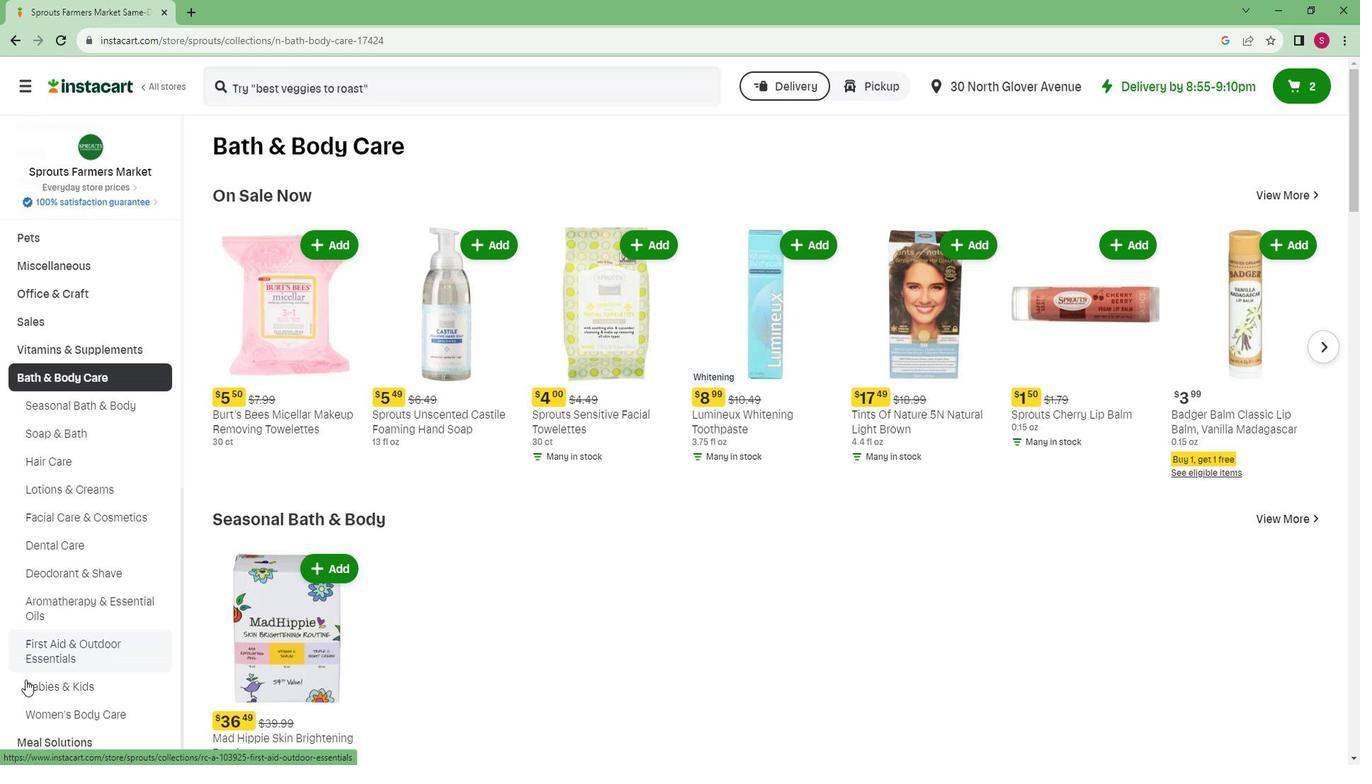
Action: Mouse pressed left at (24, 657)
Screenshot: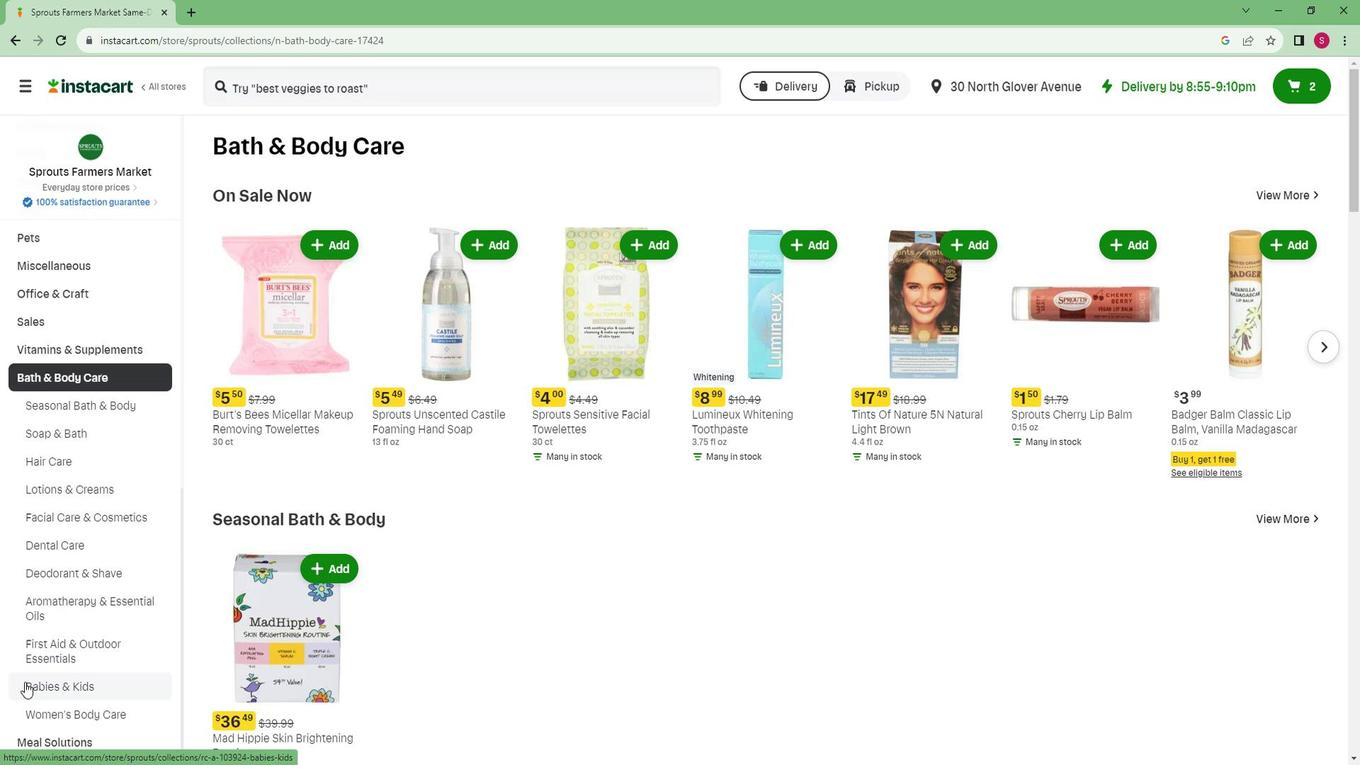 
Action: Mouse moved to (332, 181)
Screenshot: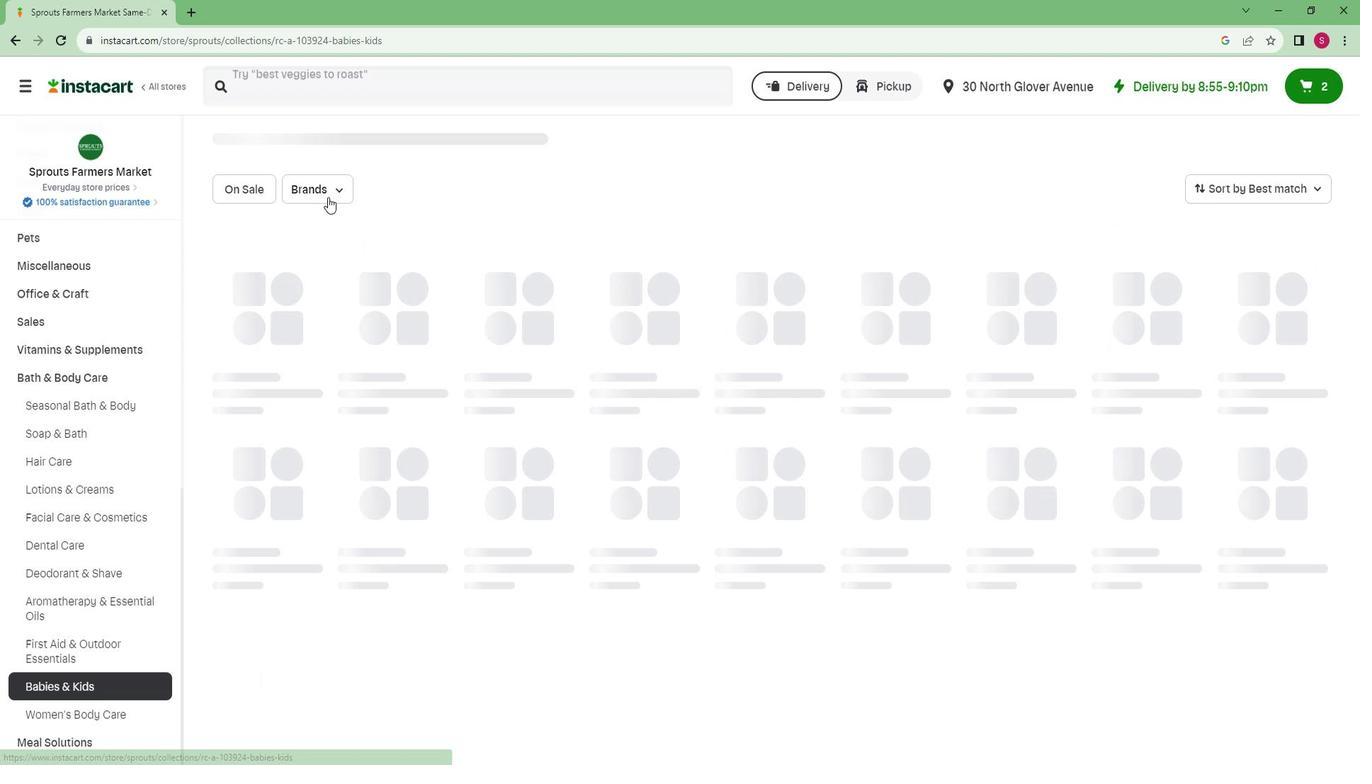 
Action: Mouse pressed left at (332, 181)
Screenshot: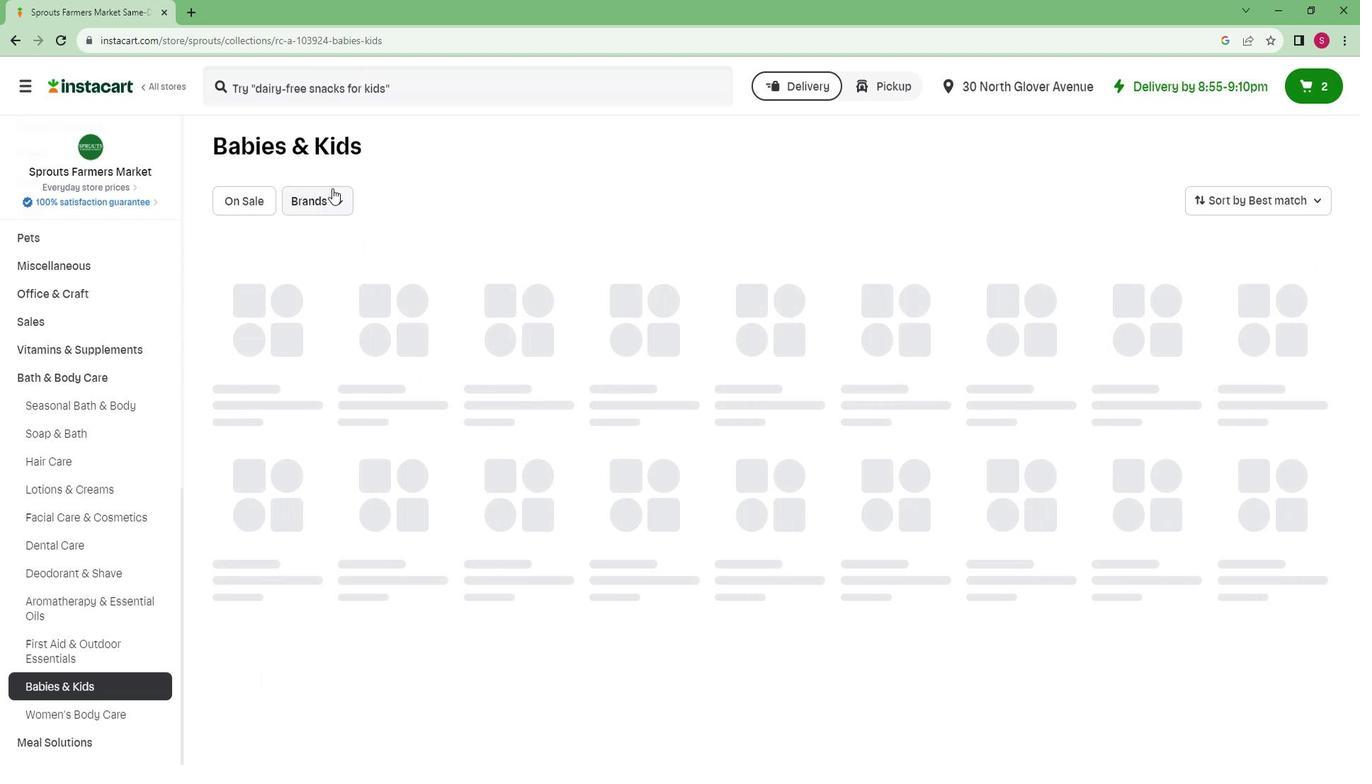 
Action: Mouse moved to (333, 344)
Screenshot: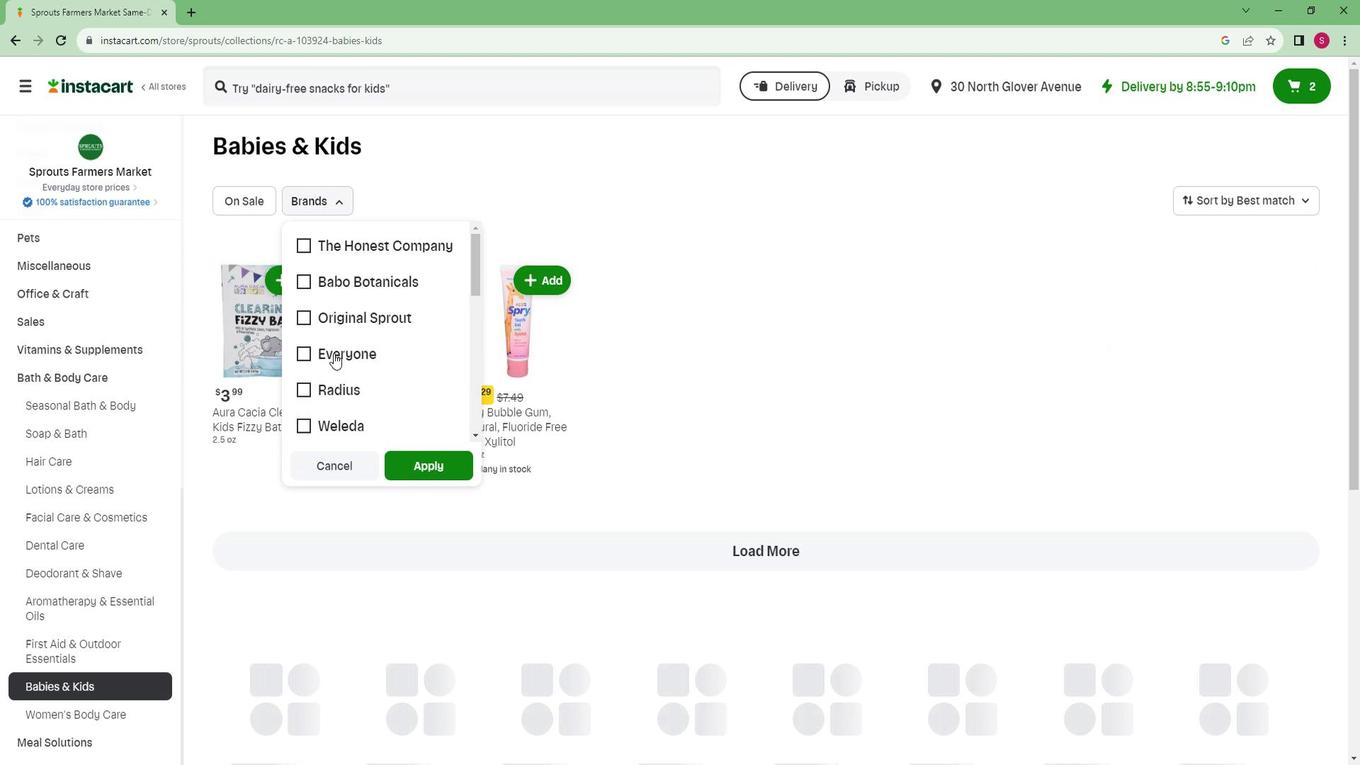 
Action: Mouse scrolled (333, 343) with delta (0, 0)
Screenshot: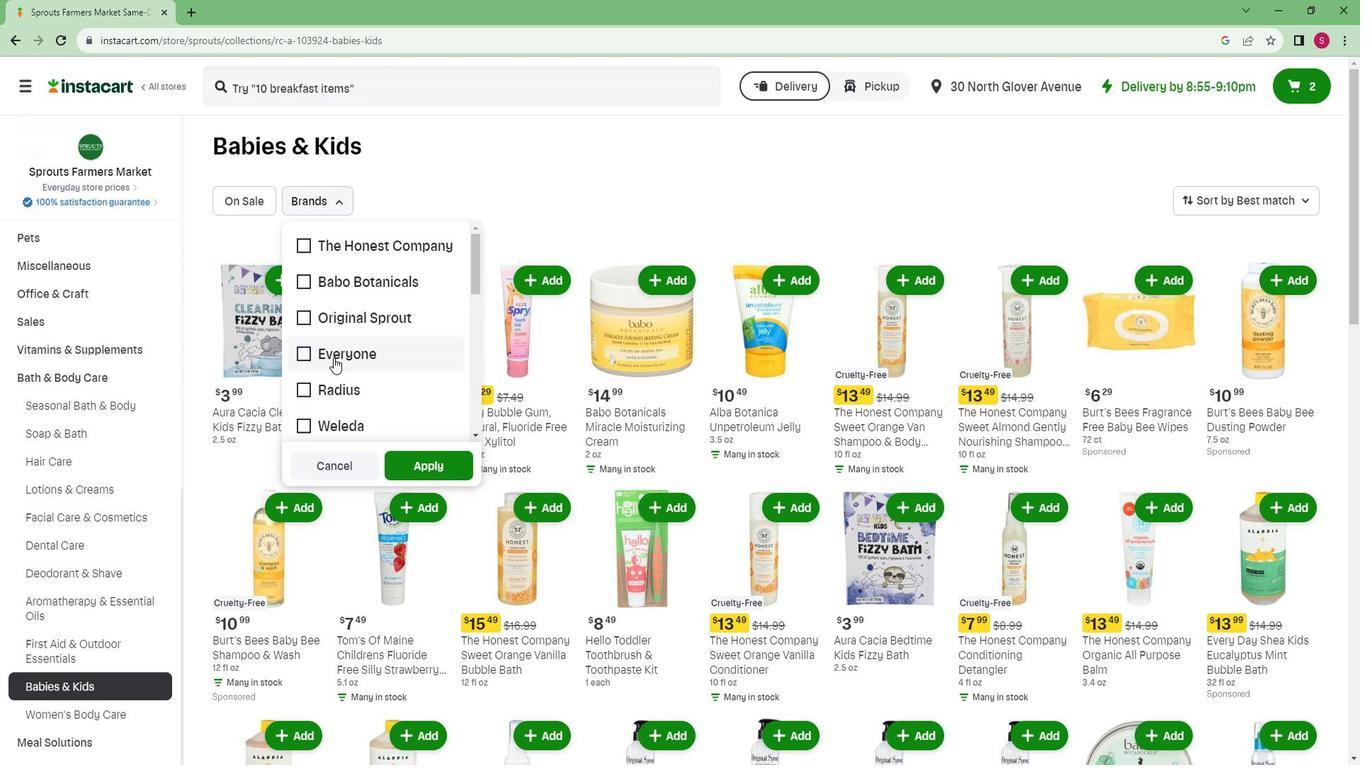
Action: Mouse scrolled (333, 343) with delta (0, 0)
Screenshot: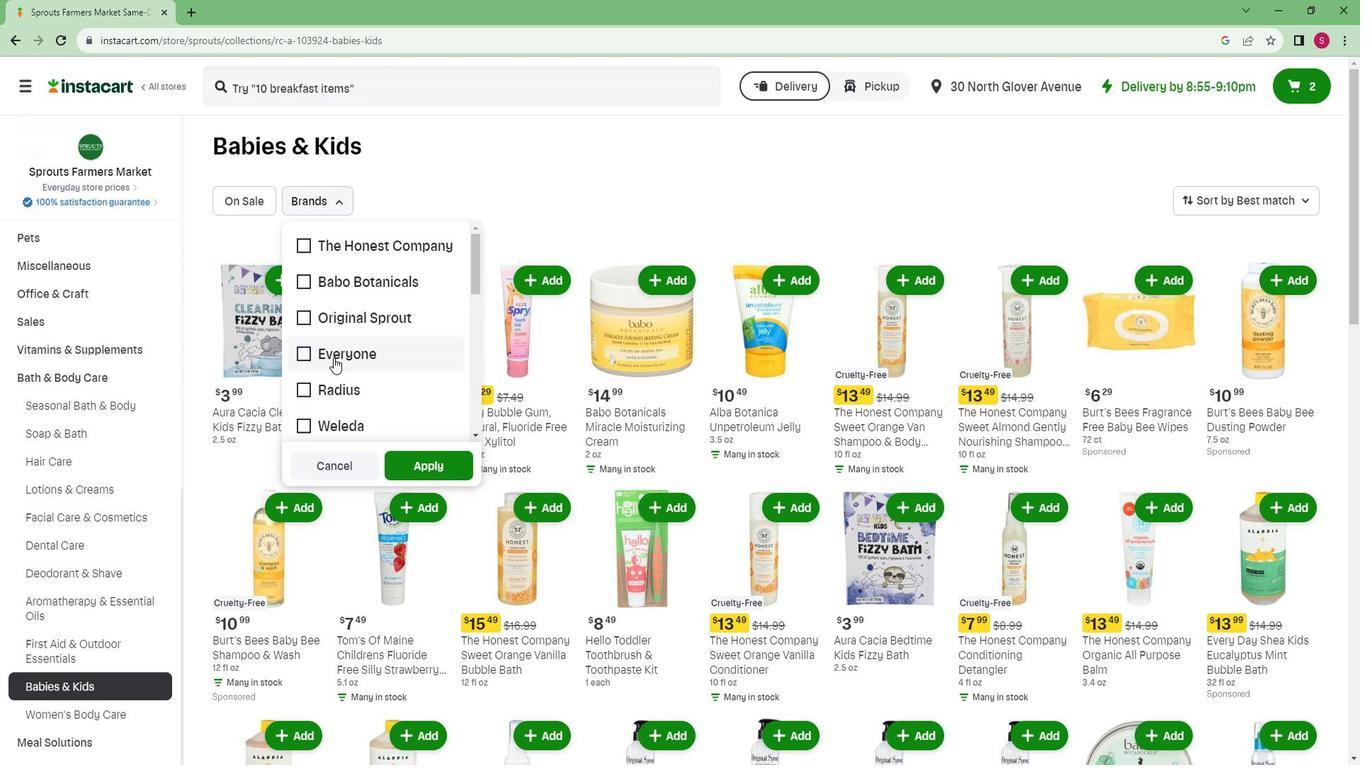 
Action: Mouse scrolled (333, 343) with delta (0, 0)
Screenshot: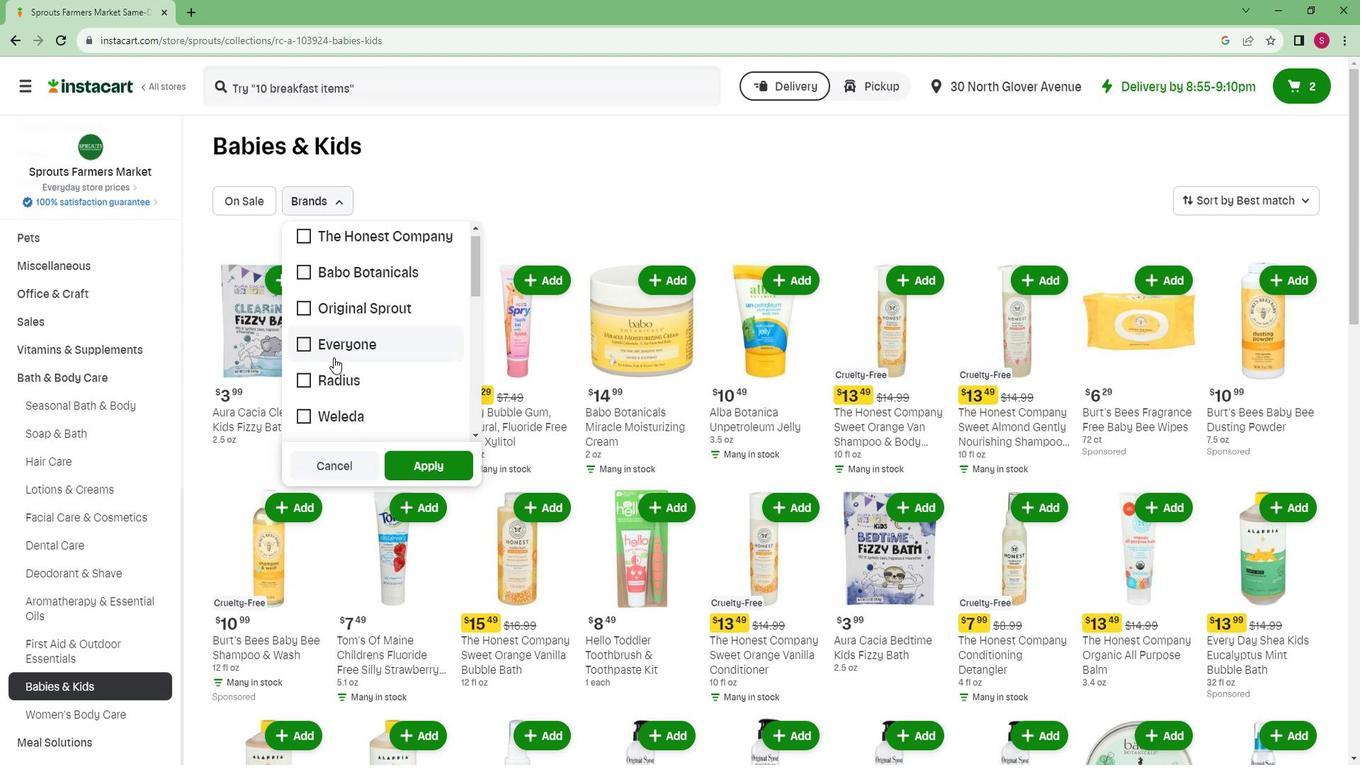 
Action: Mouse scrolled (333, 343) with delta (0, 0)
Screenshot: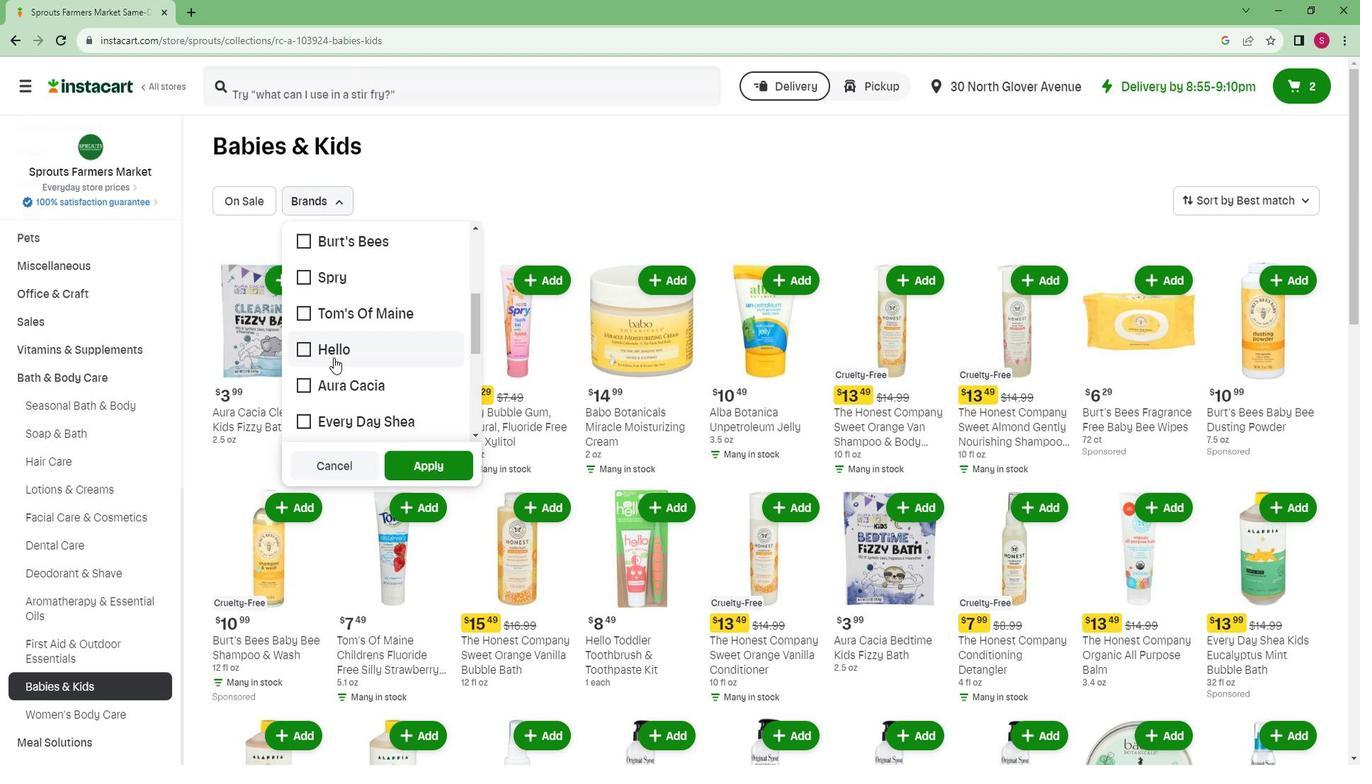 
Action: Mouse scrolled (333, 343) with delta (0, 0)
Screenshot: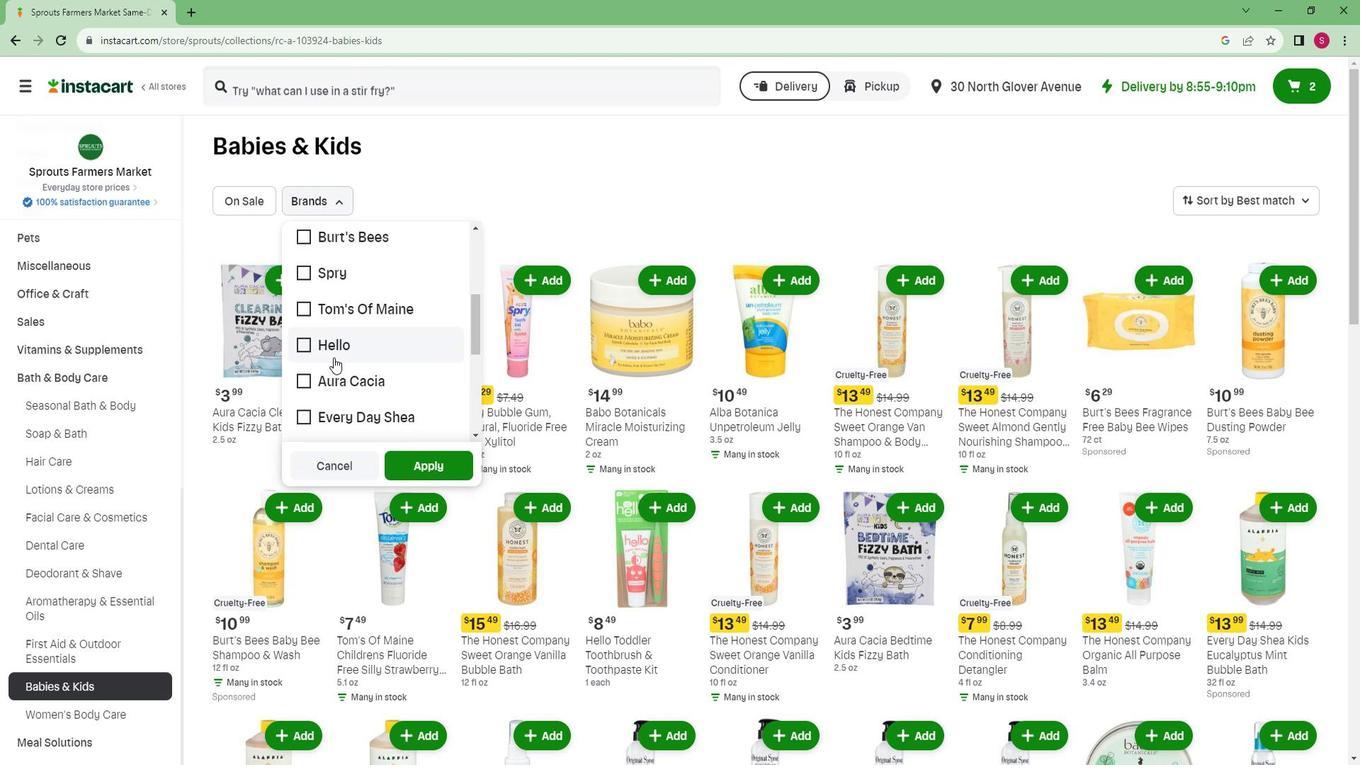 
Action: Mouse moved to (332, 348)
Screenshot: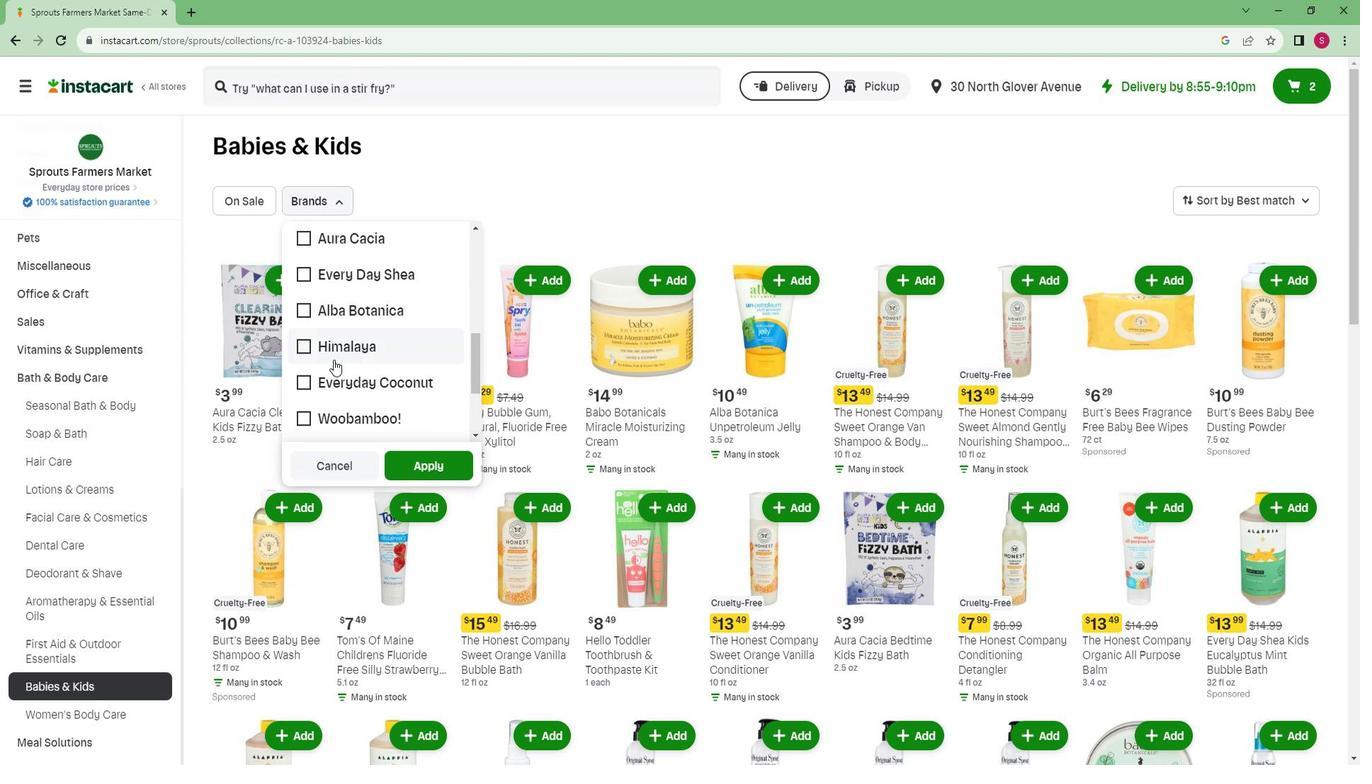 
Action: Mouse scrolled (332, 347) with delta (0, 0)
Screenshot: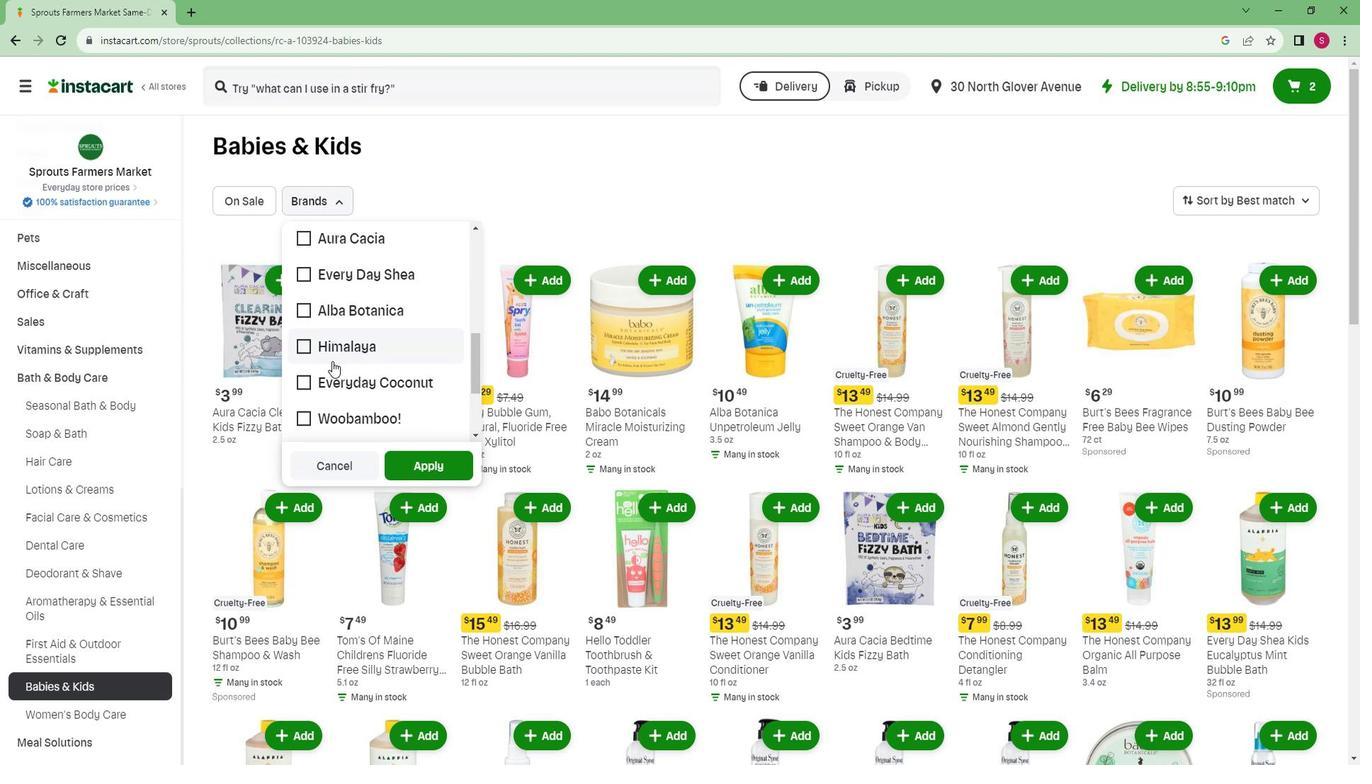 
Action: Mouse moved to (332, 348)
Screenshot: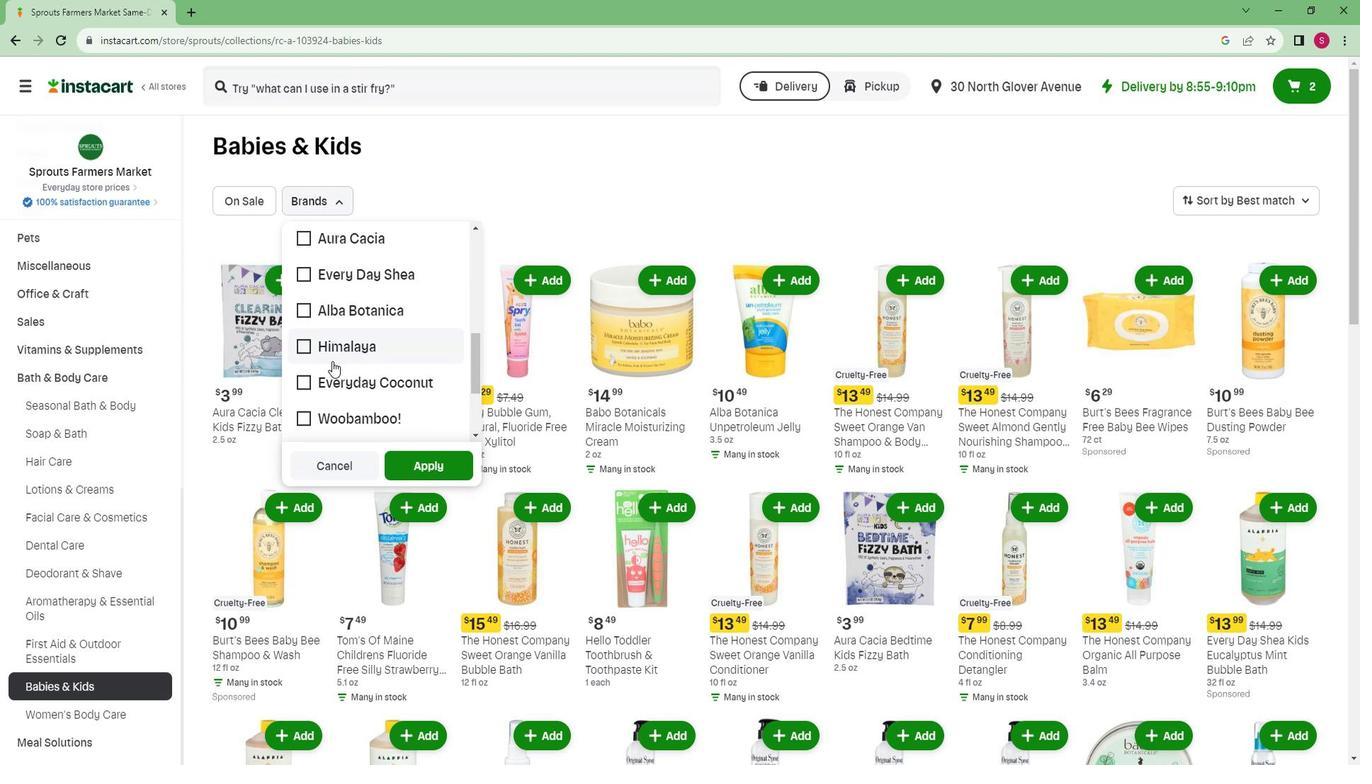 
Action: Mouse scrolled (332, 348) with delta (0, 0)
Screenshot: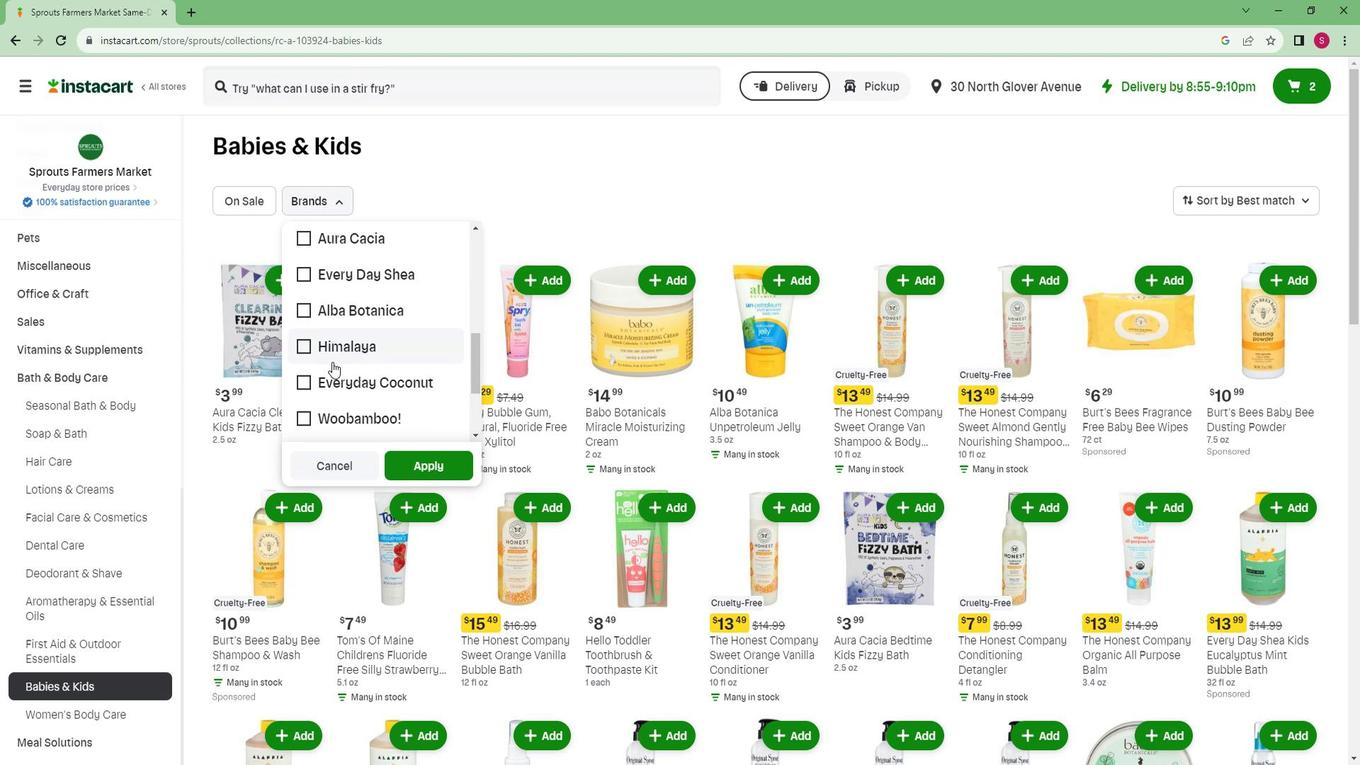 
Action: Mouse moved to (348, 316)
Screenshot: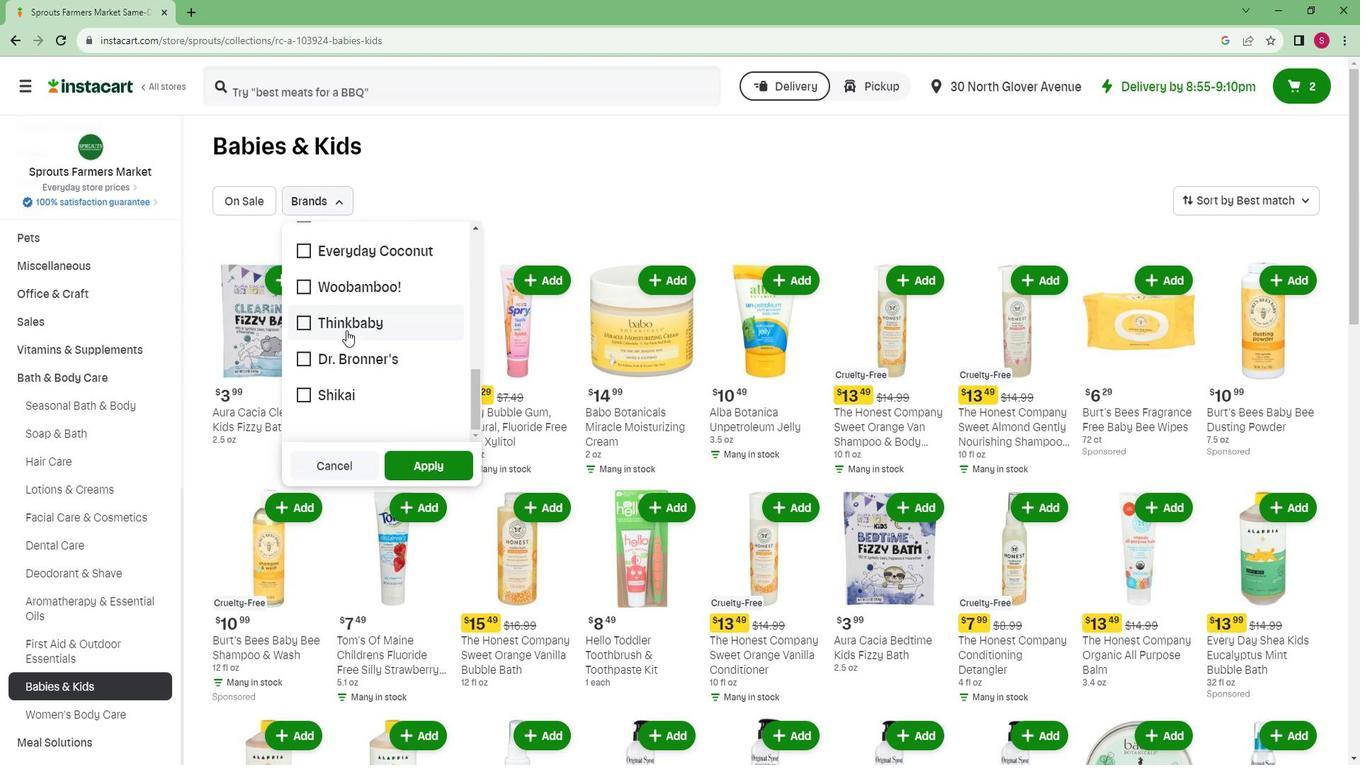 
Action: Mouse pressed left at (348, 316)
Screenshot: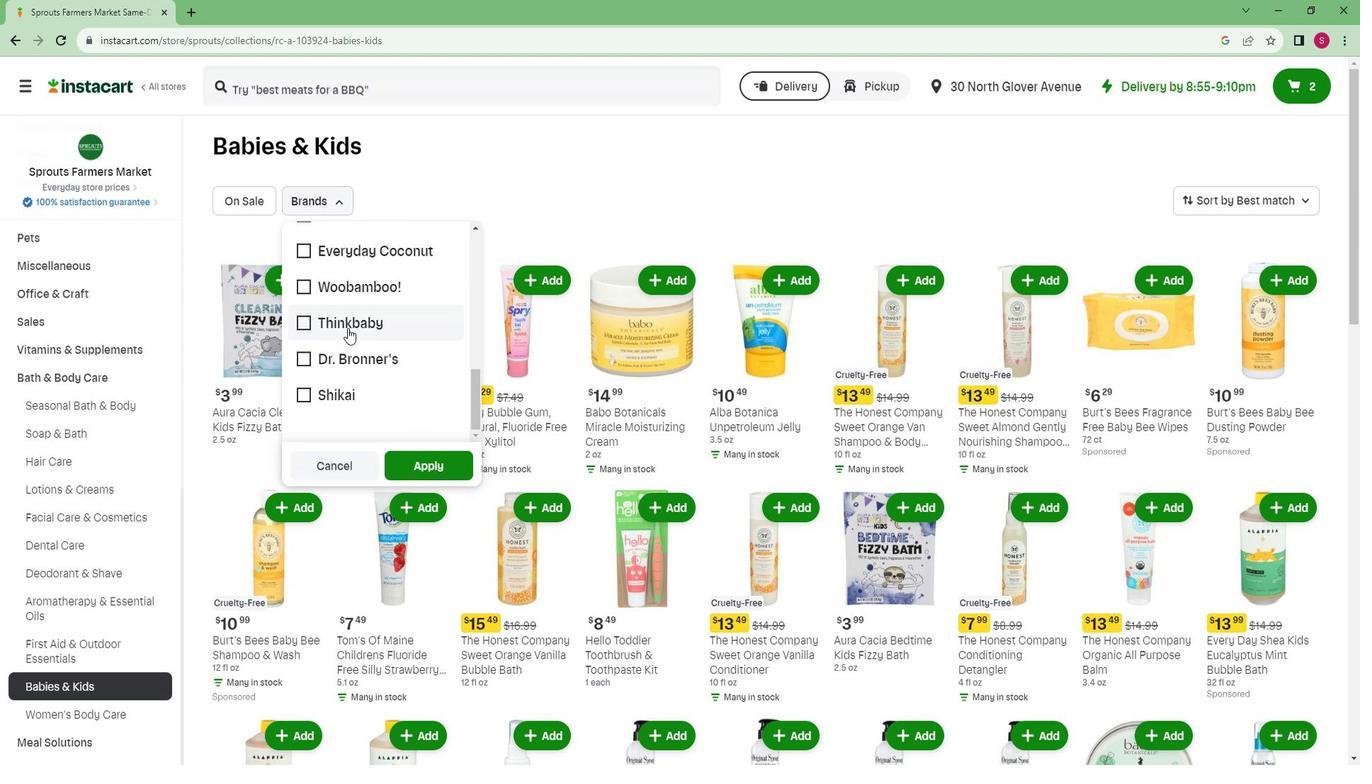 
Action: Mouse moved to (434, 441)
Screenshot: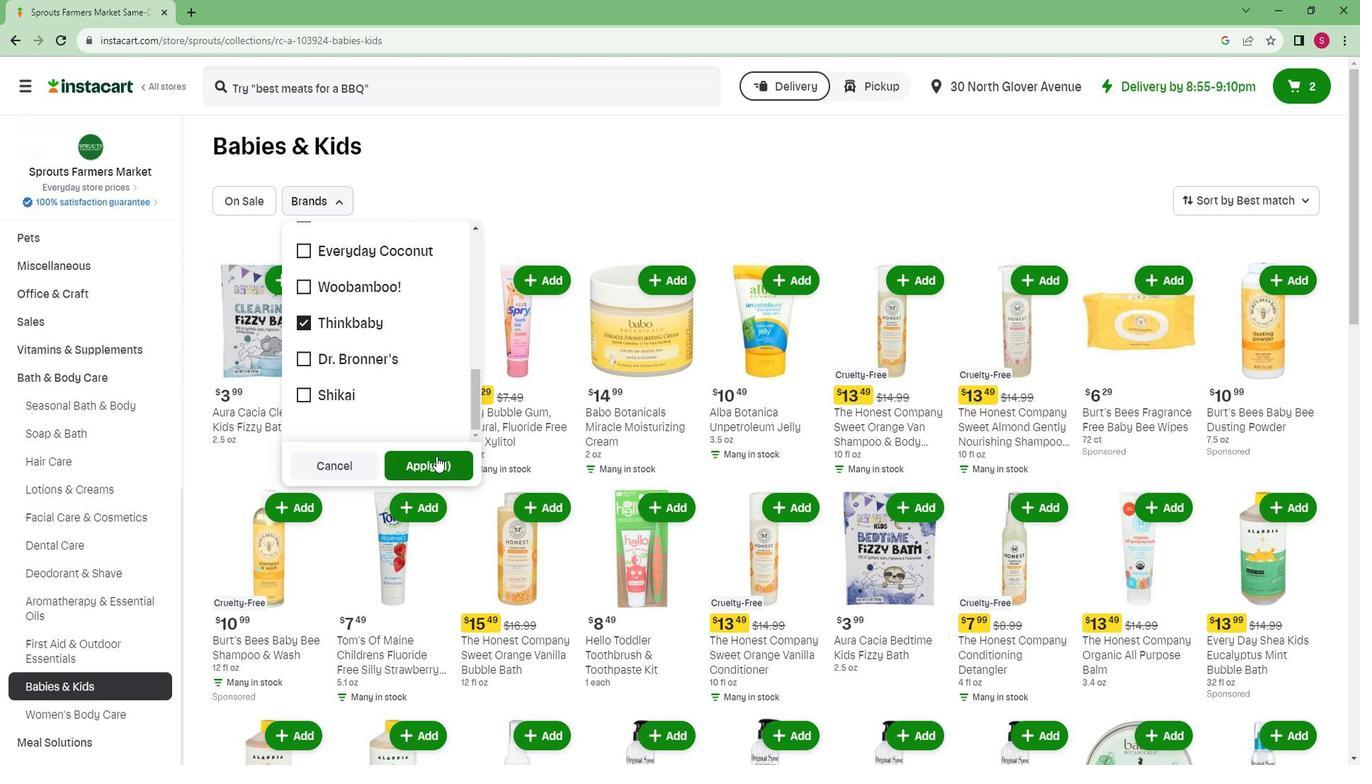 
Action: Mouse pressed left at (434, 441)
Screenshot: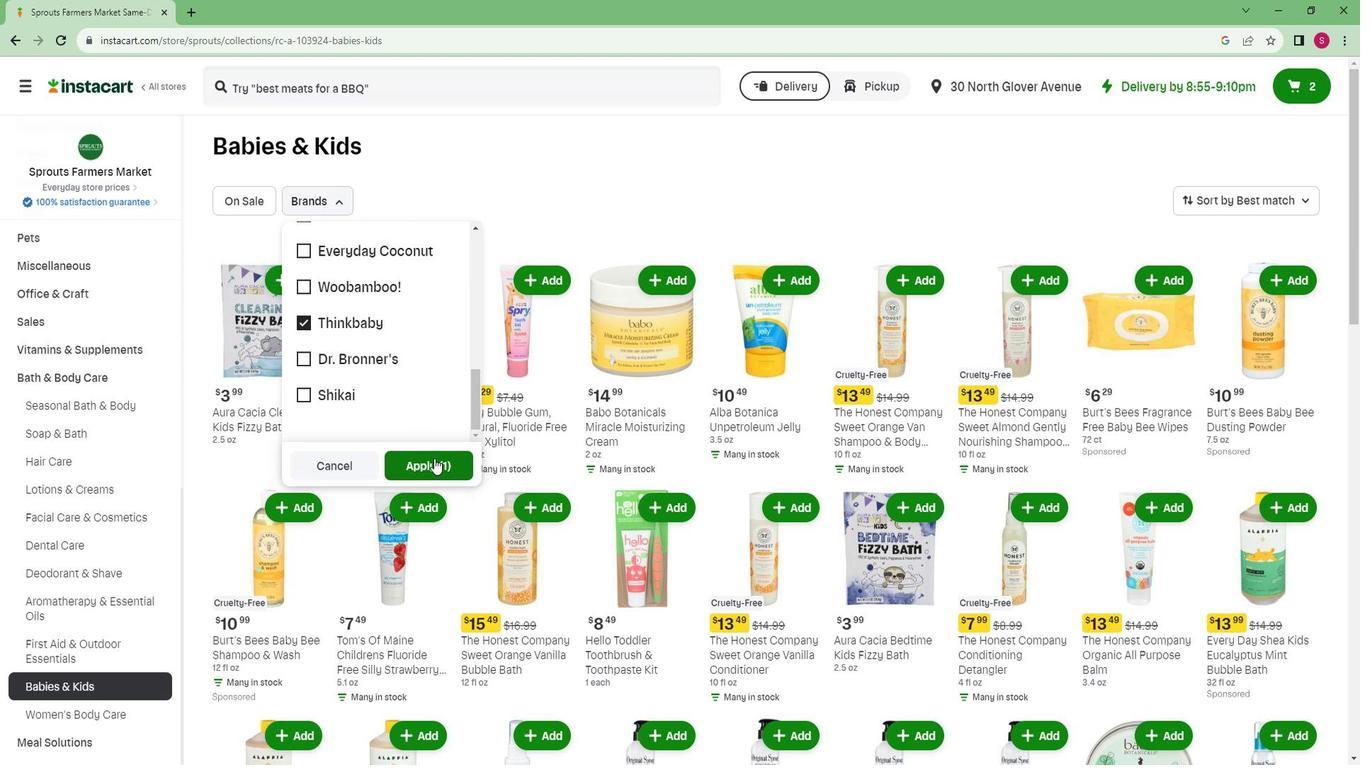 
Action: Mouse moved to (435, 438)
Screenshot: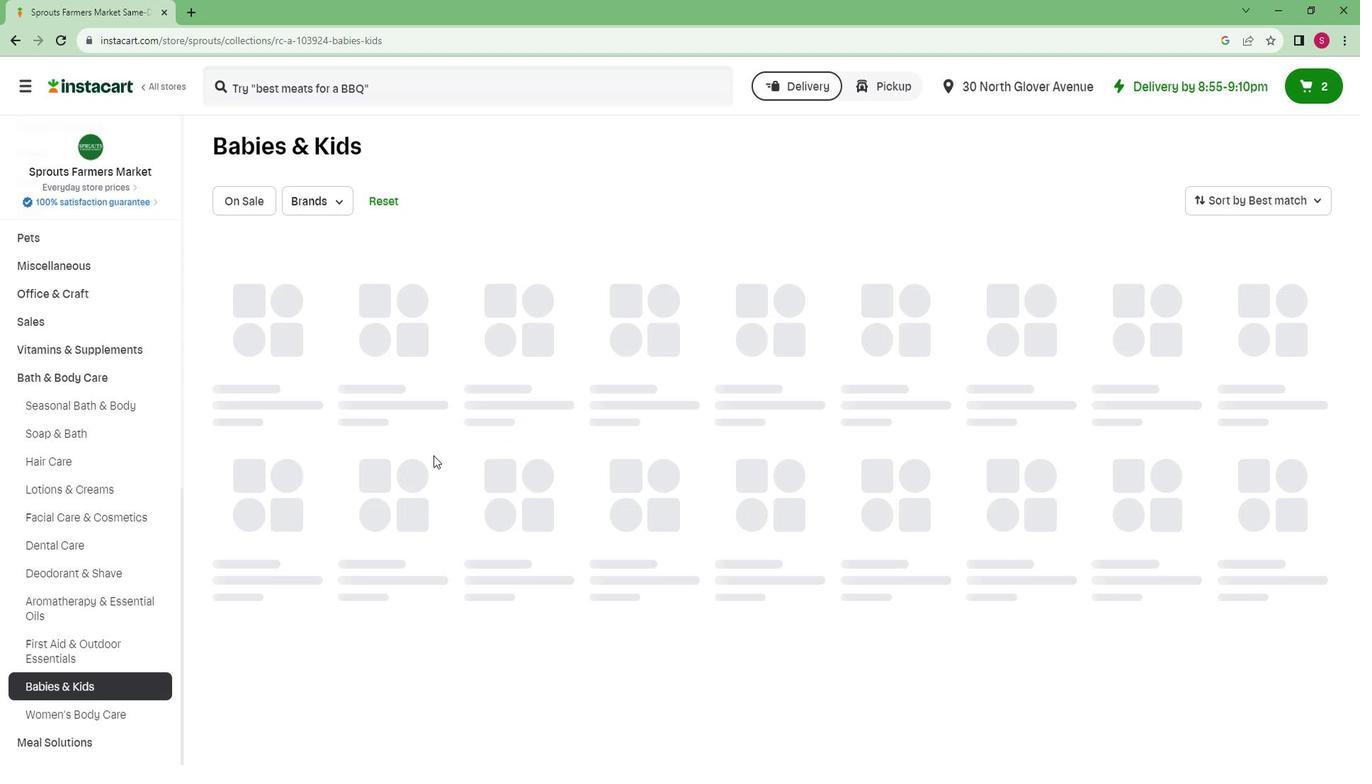 
